 Task: Schedule a virtual networking event for team members, providing a platform to connect, share experiences, and build professional relationships across departments on October 14th at 5:30 PM.
Action: Mouse moved to (182, 256)
Screenshot: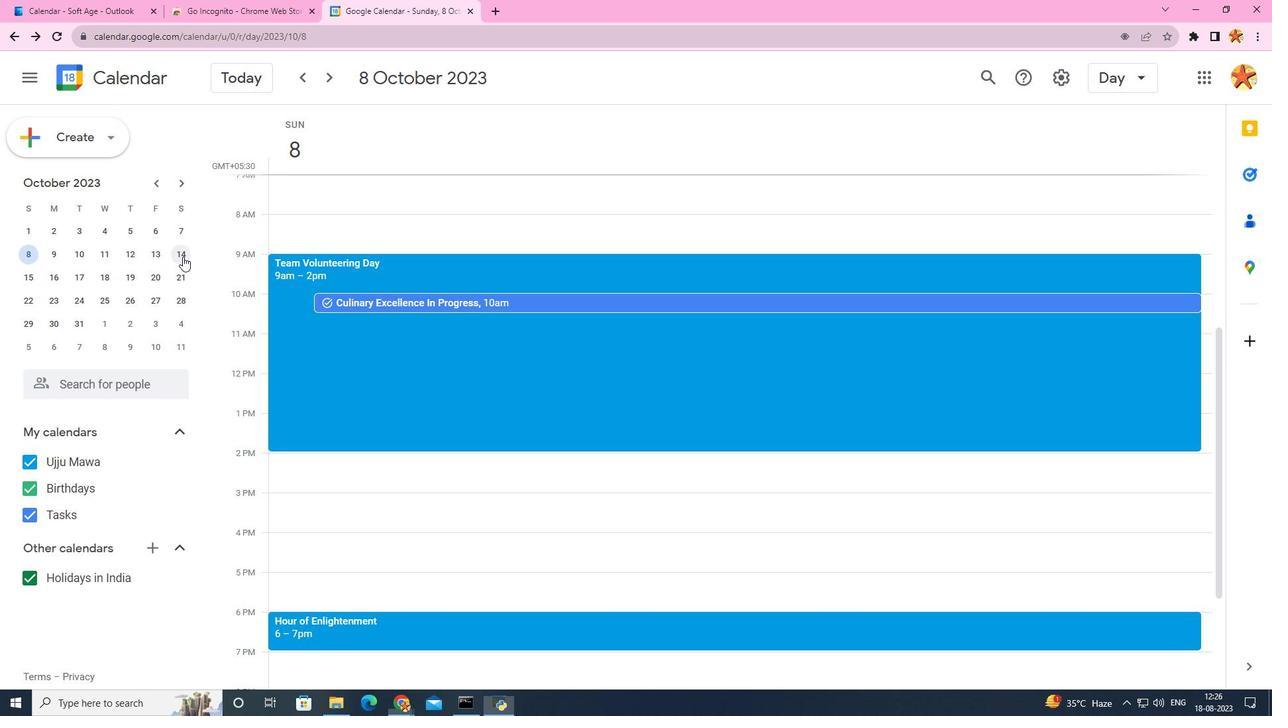 
Action: Mouse pressed left at (182, 256)
Screenshot: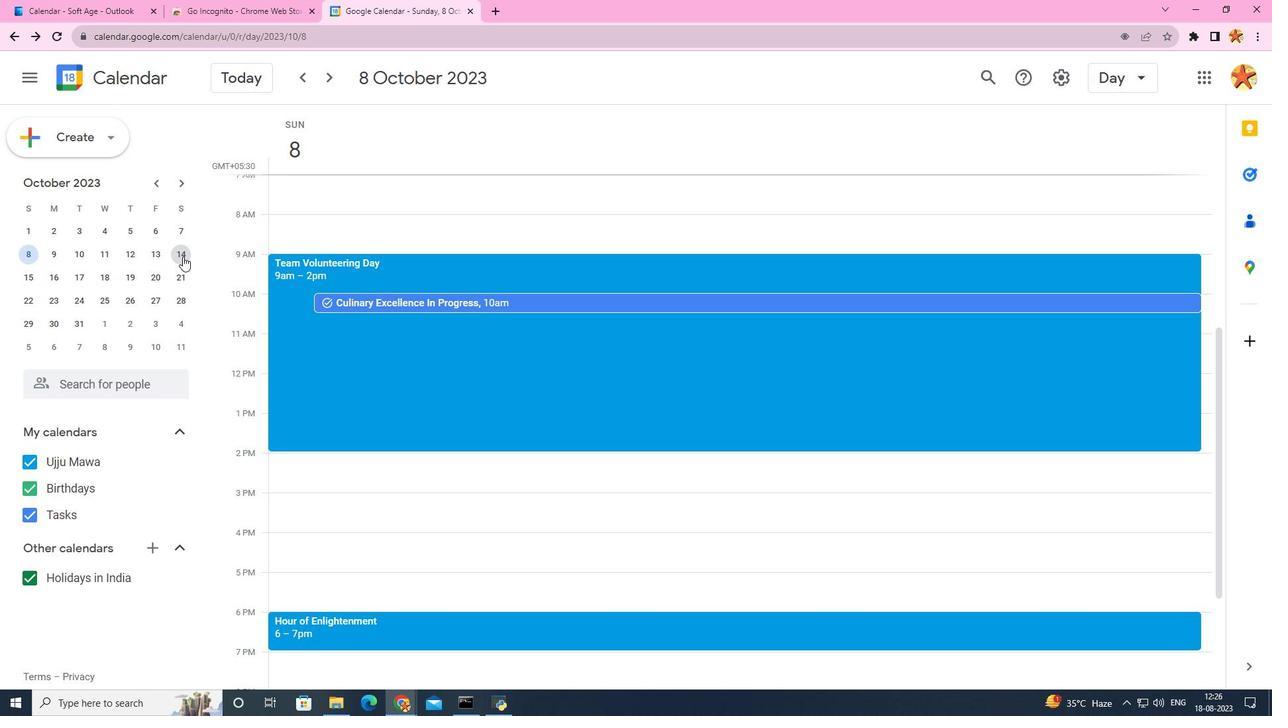 
Action: Mouse moved to (318, 263)
Screenshot: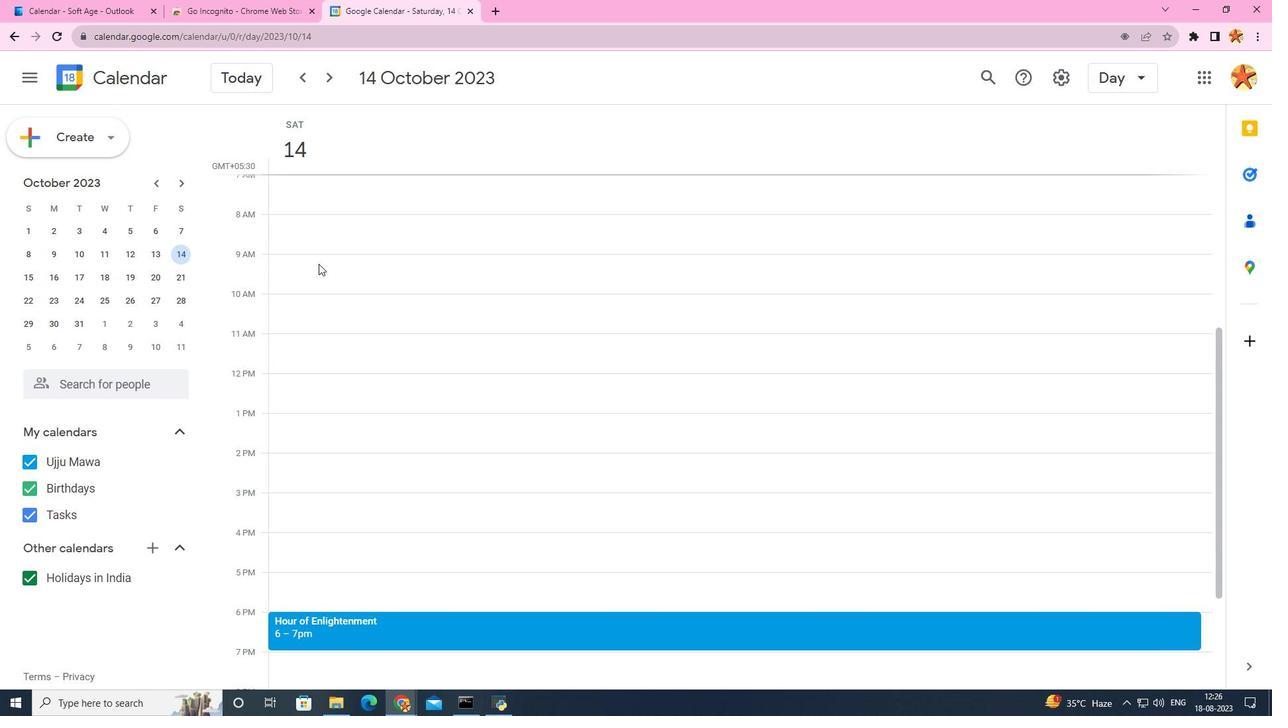 
Action: Mouse pressed left at (318, 263)
Screenshot: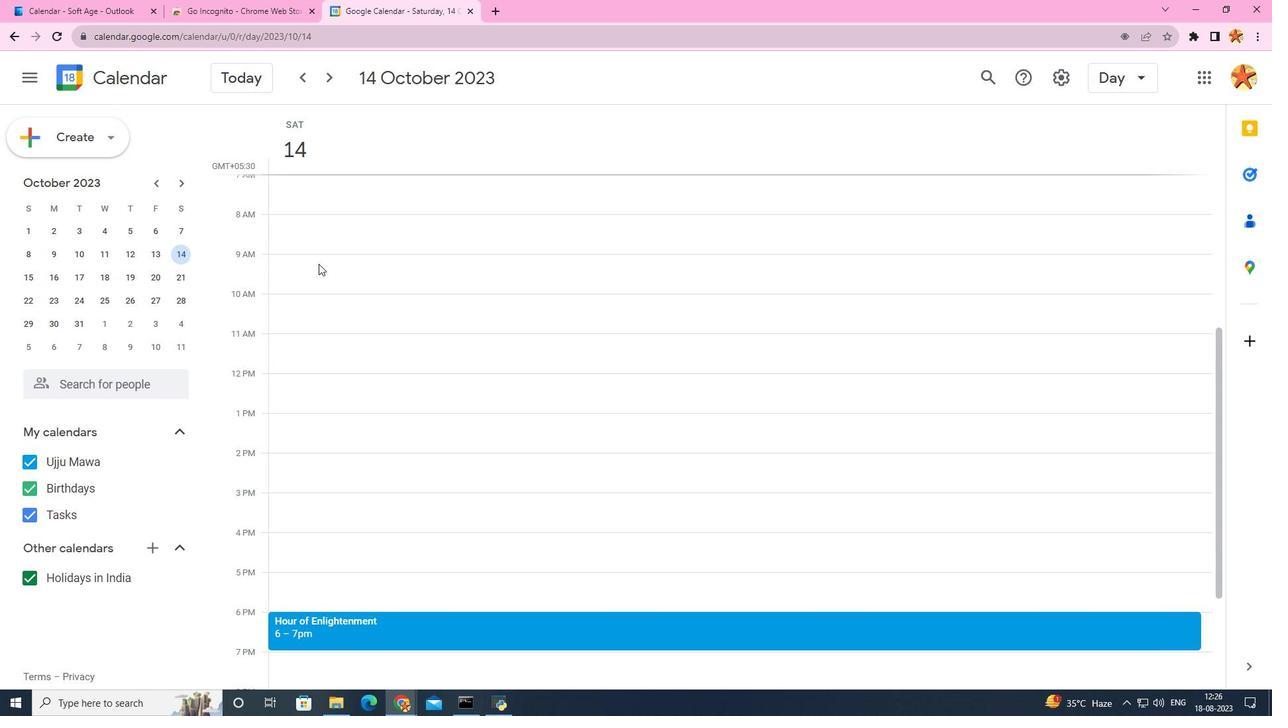 
Action: Mouse moved to (715, 302)
Screenshot: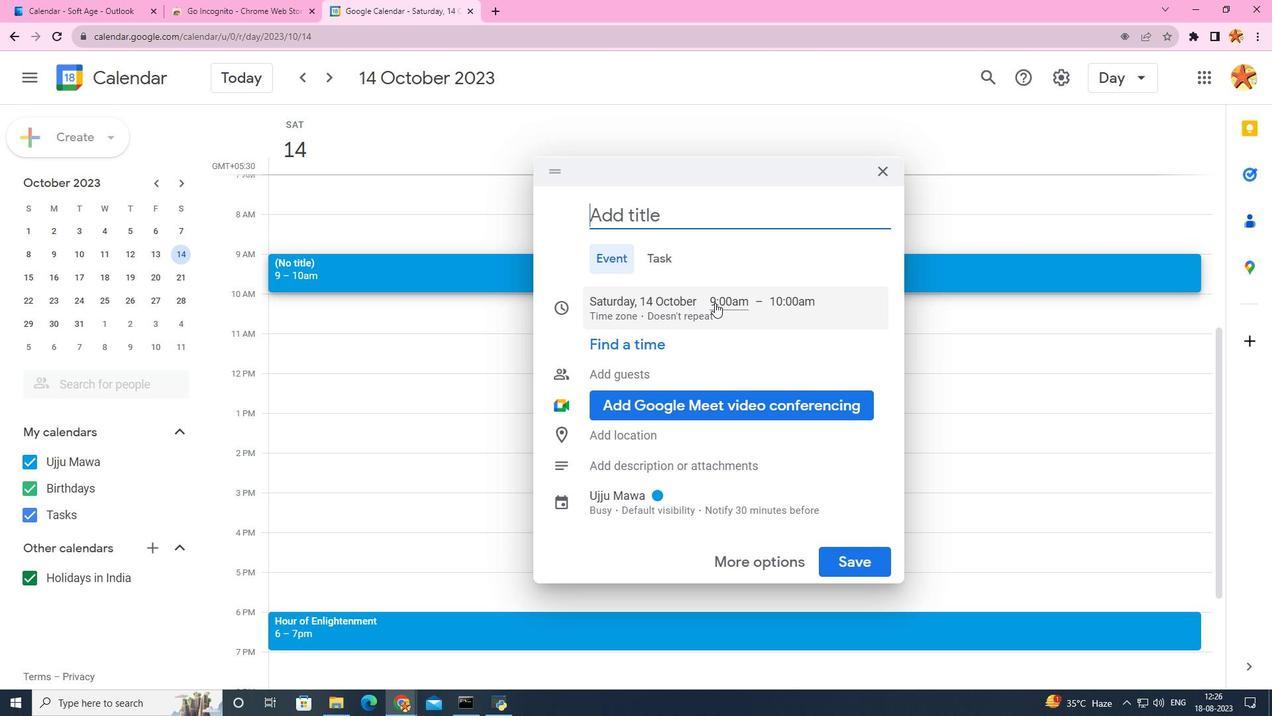 
Action: Mouse pressed left at (715, 302)
Screenshot: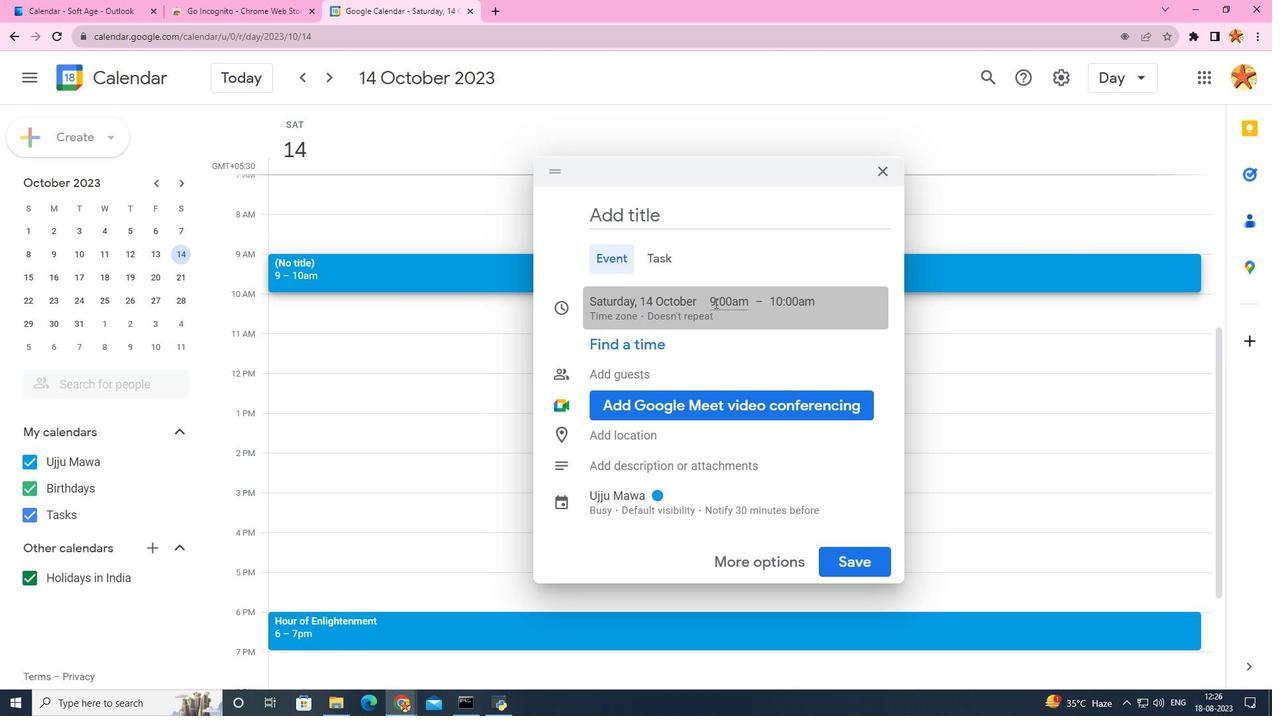 
Action: Mouse moved to (753, 422)
Screenshot: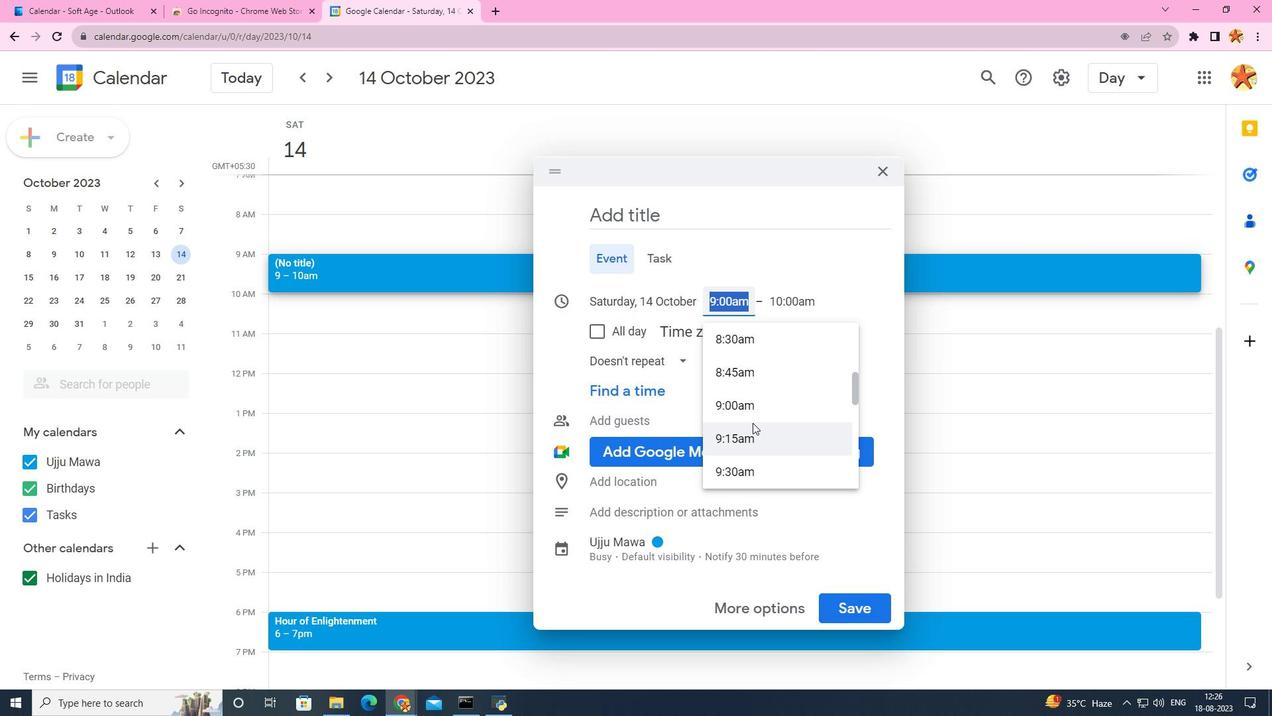
Action: Mouse scrolled (753, 422) with delta (0, 0)
Screenshot: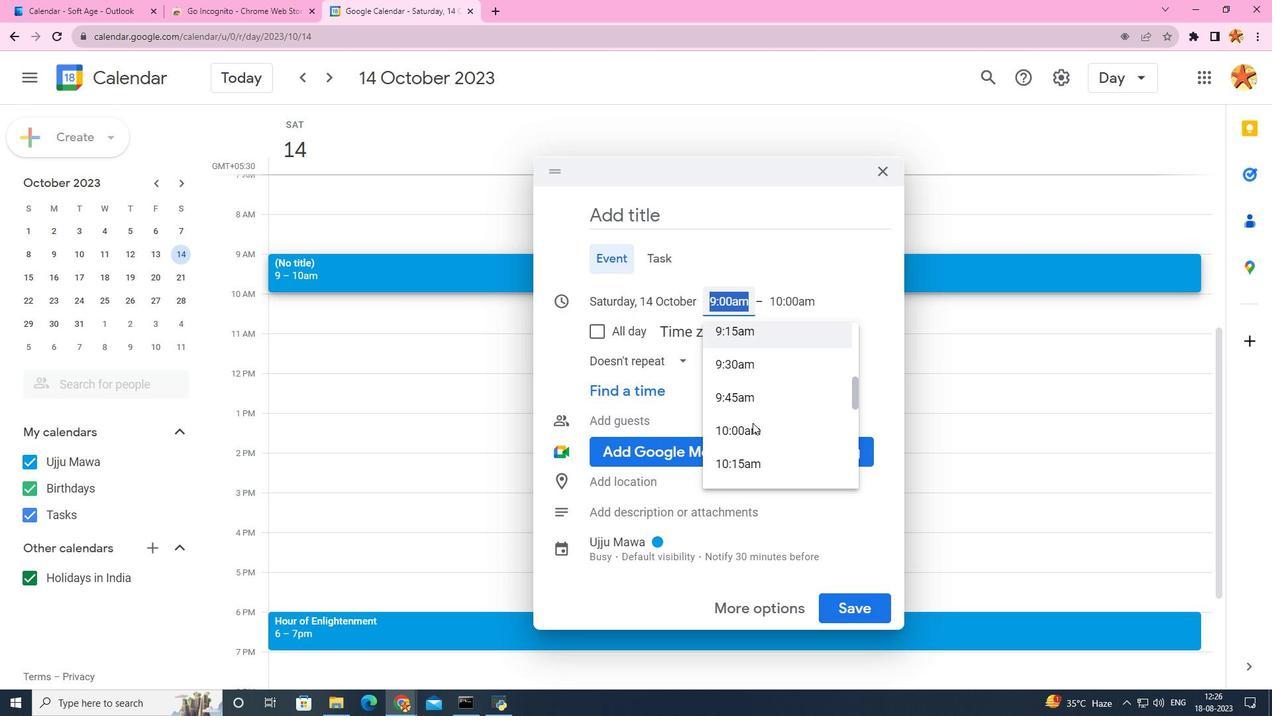 
Action: Mouse scrolled (753, 422) with delta (0, 0)
Screenshot: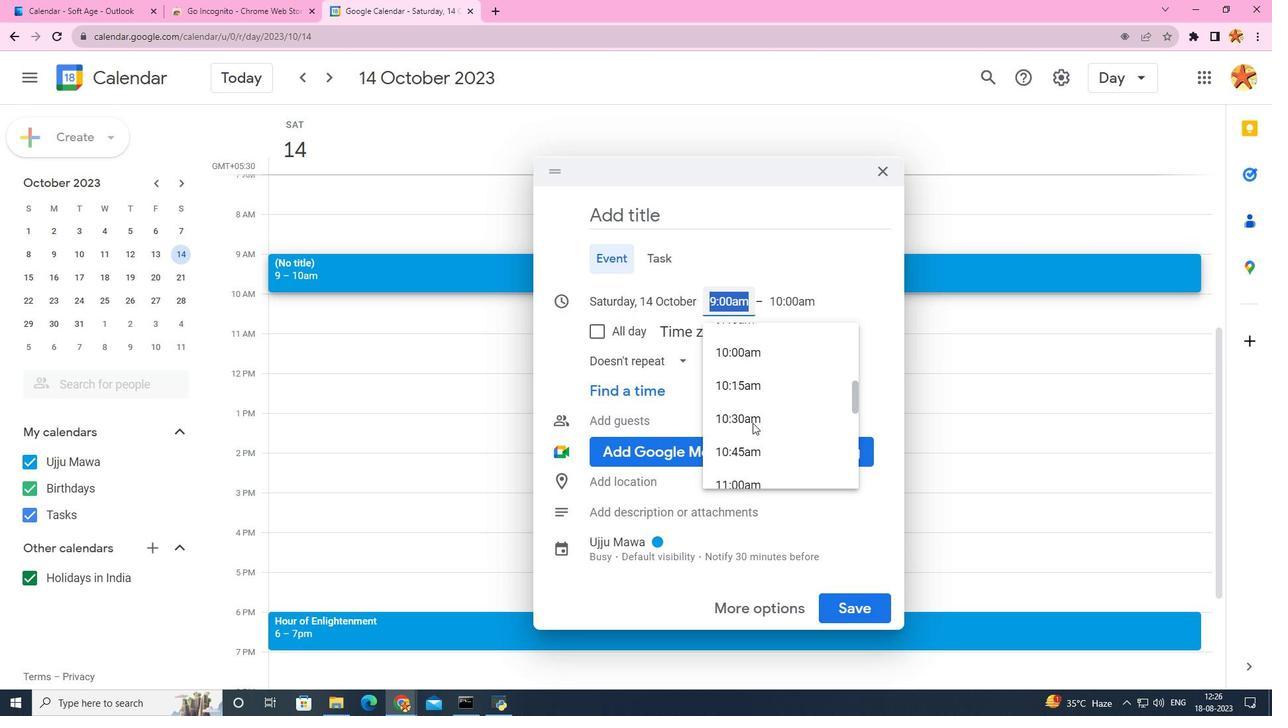 
Action: Mouse scrolled (753, 422) with delta (0, 0)
Screenshot: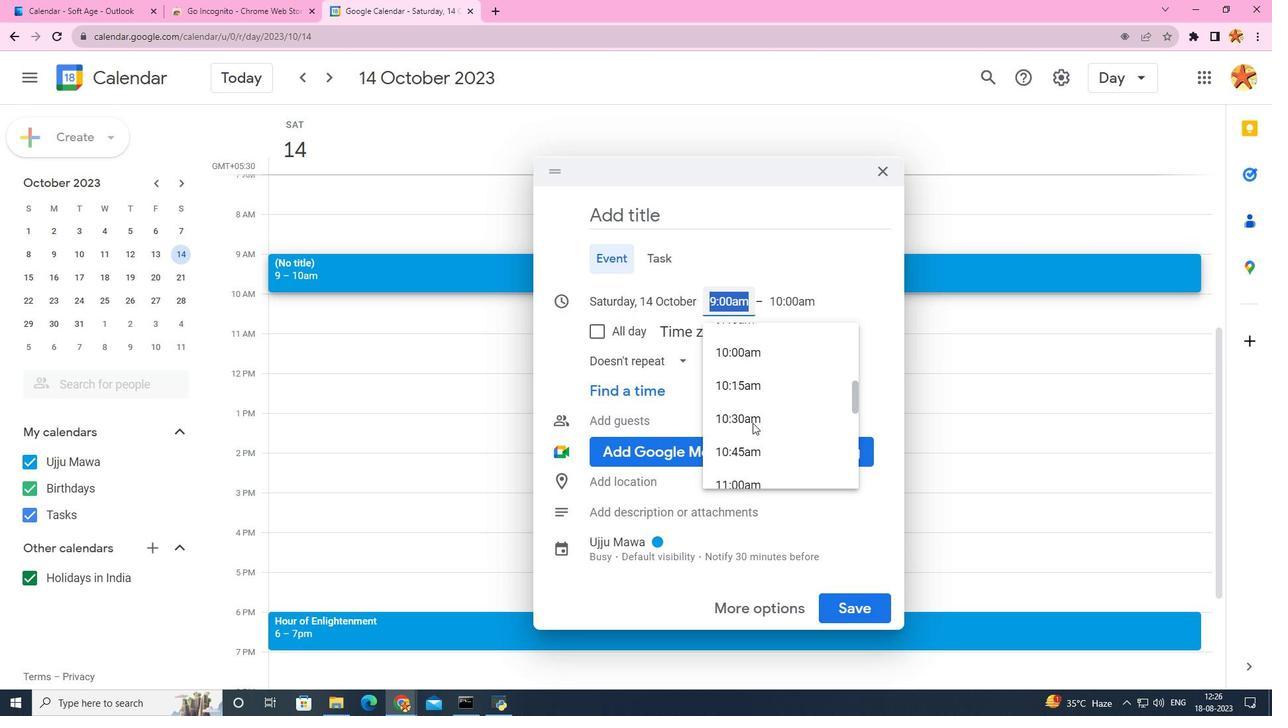 
Action: Mouse scrolled (753, 422) with delta (0, 0)
Screenshot: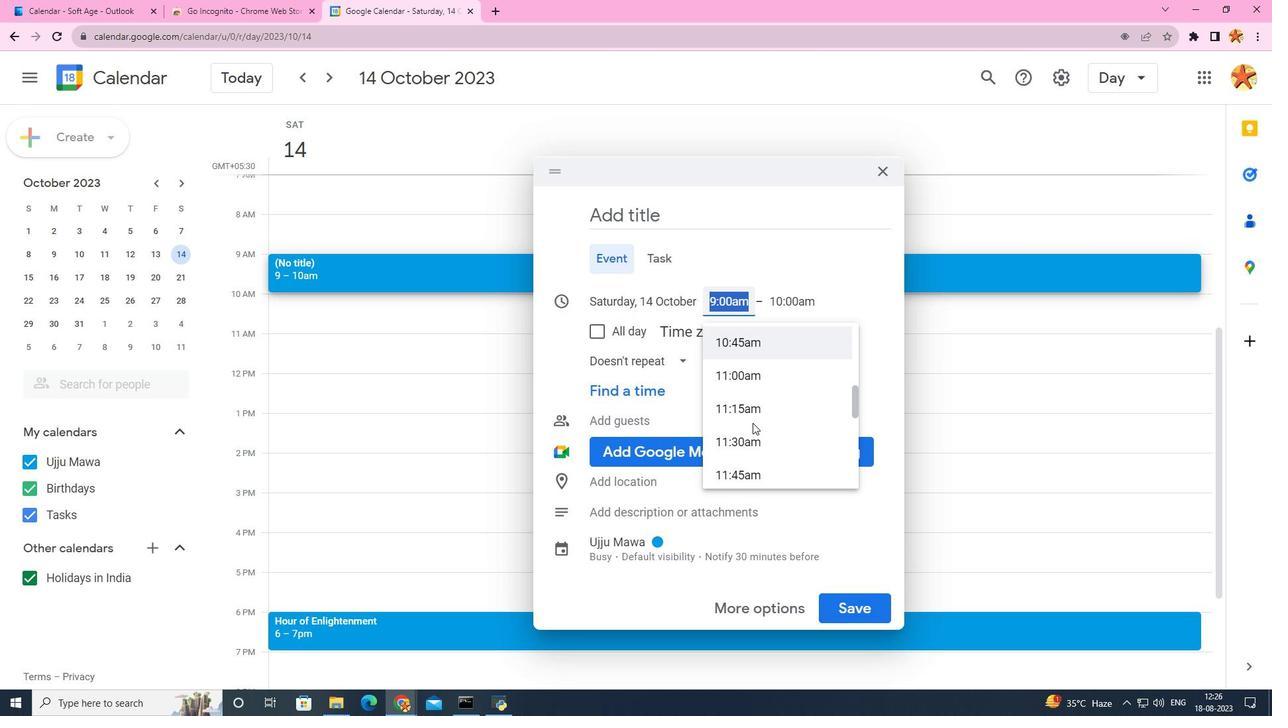 
Action: Mouse scrolled (753, 422) with delta (0, 0)
Screenshot: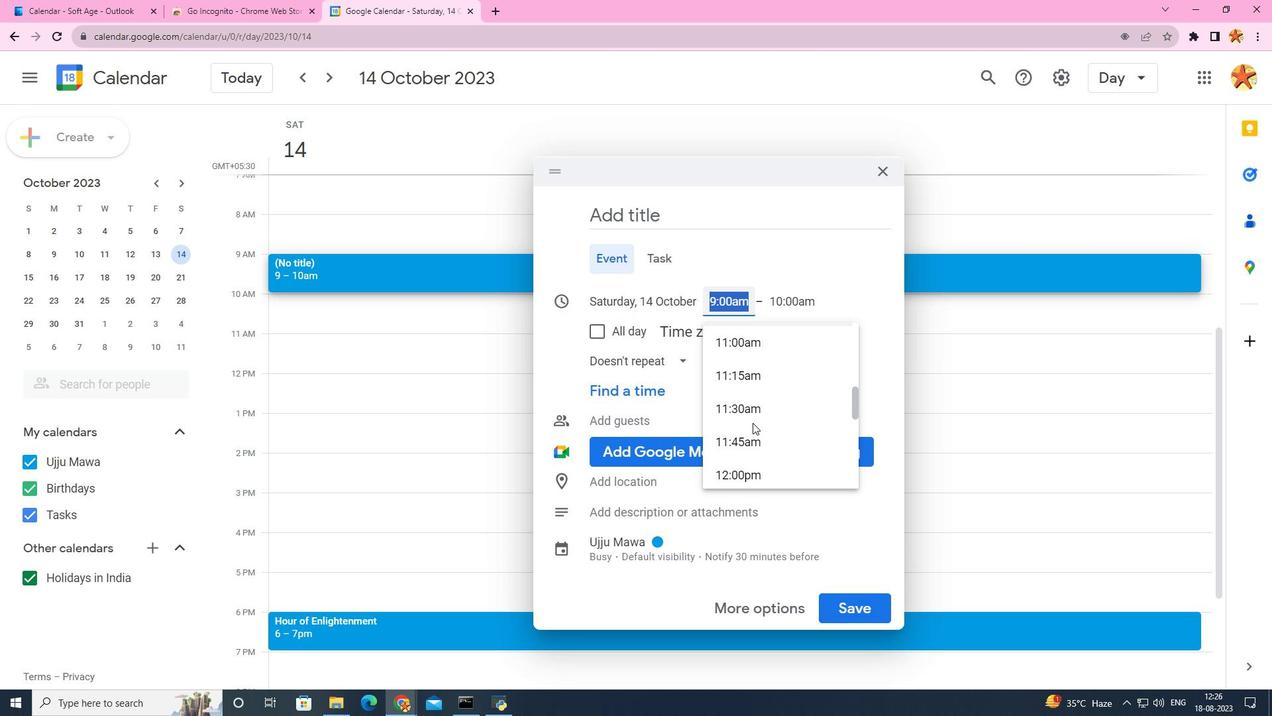 
Action: Mouse scrolled (753, 422) with delta (0, 0)
Screenshot: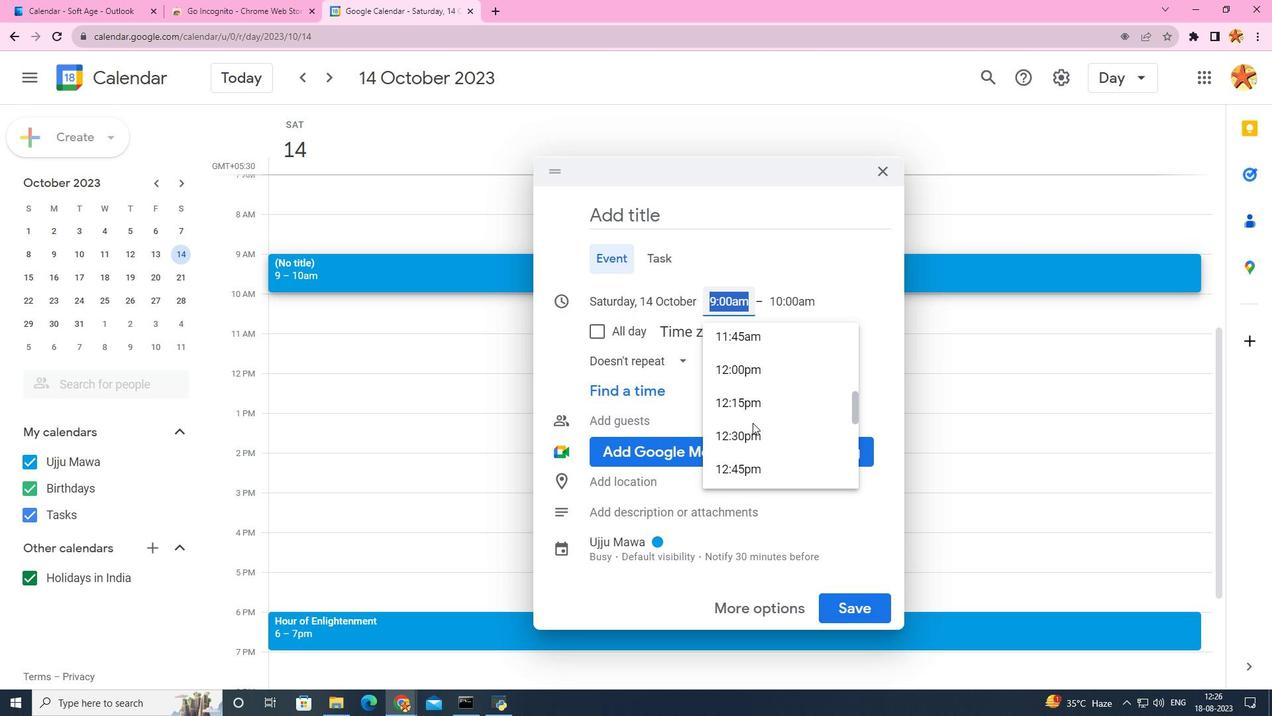 
Action: Mouse scrolled (753, 422) with delta (0, 0)
Screenshot: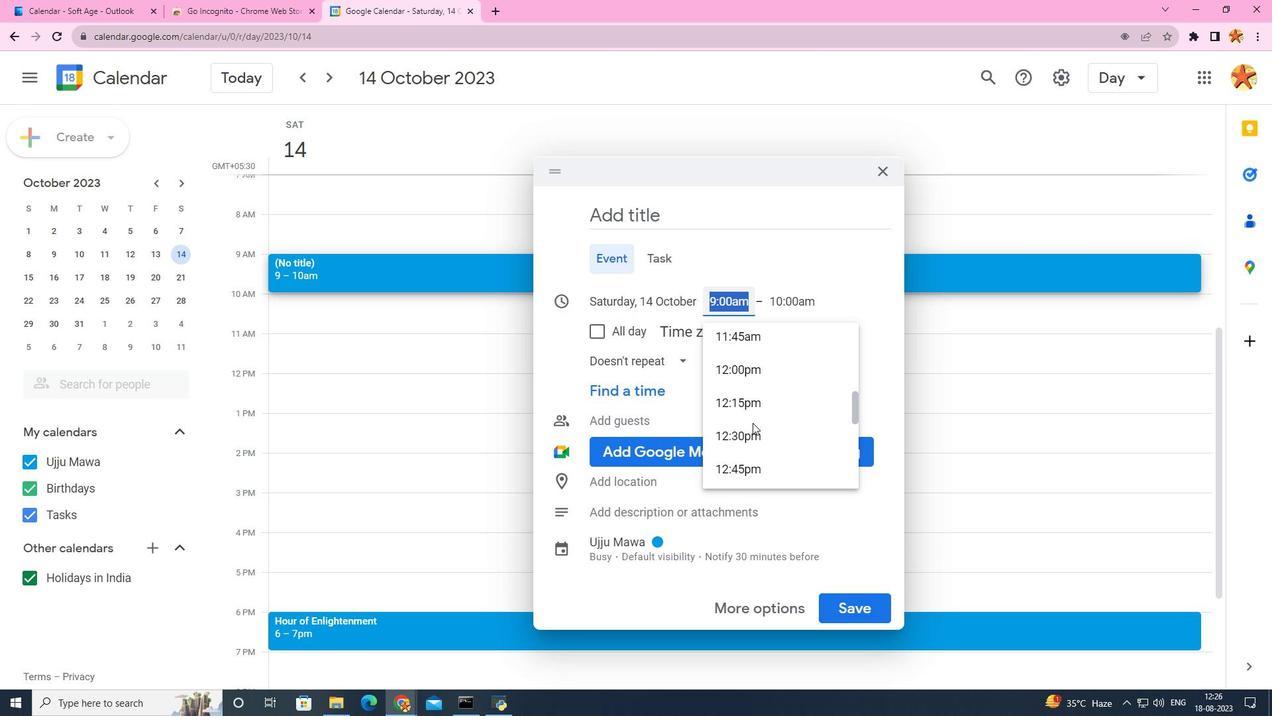 
Action: Mouse scrolled (753, 422) with delta (0, 0)
Screenshot: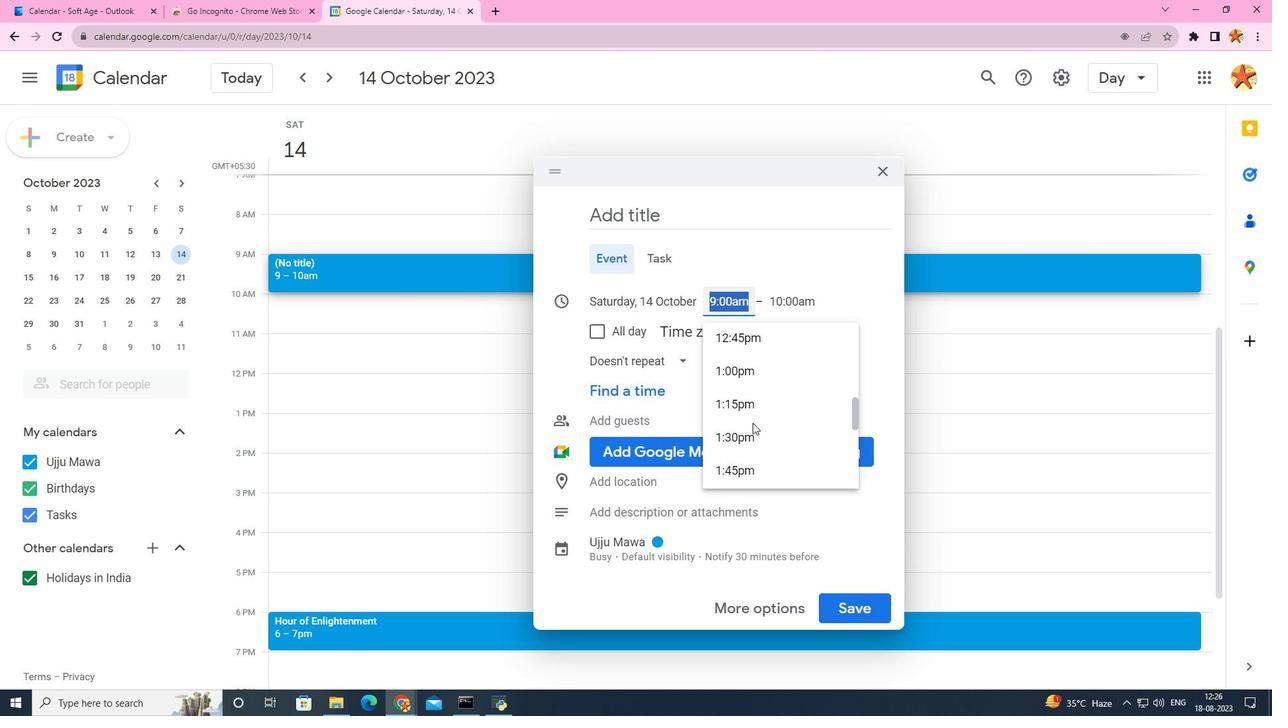 
Action: Mouse scrolled (753, 422) with delta (0, 0)
Screenshot: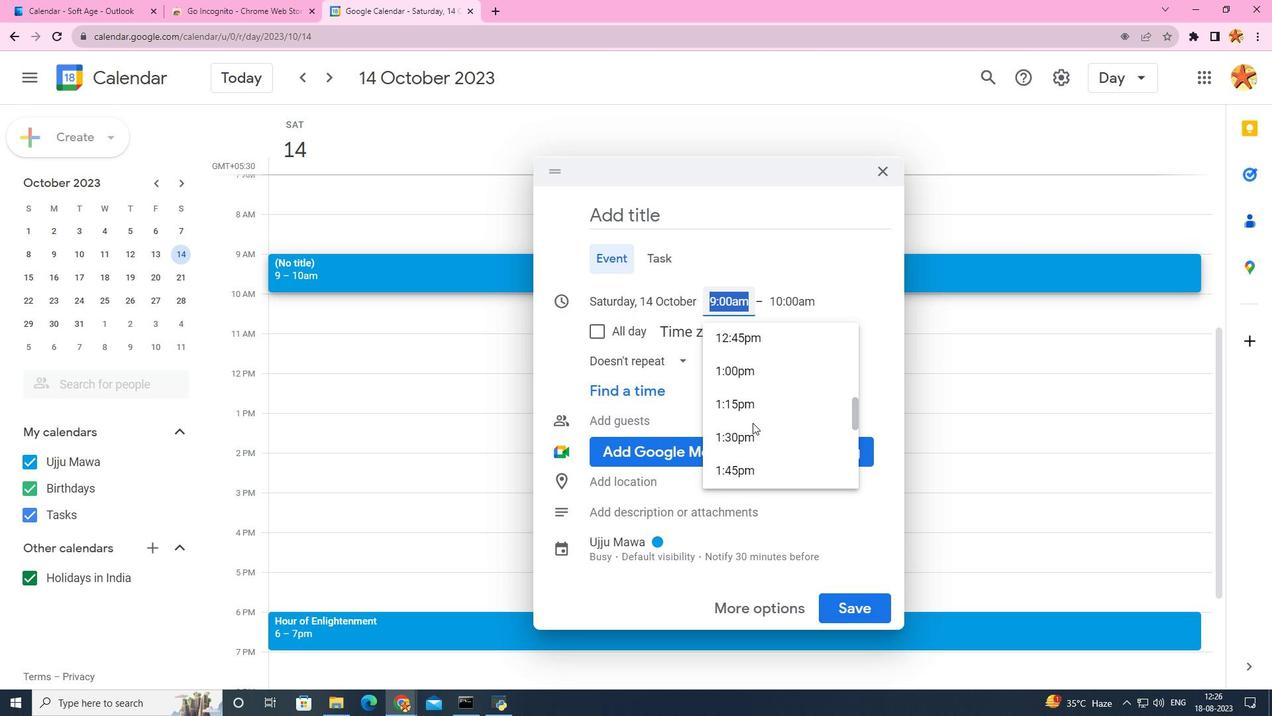 
Action: Mouse scrolled (753, 422) with delta (0, 0)
Screenshot: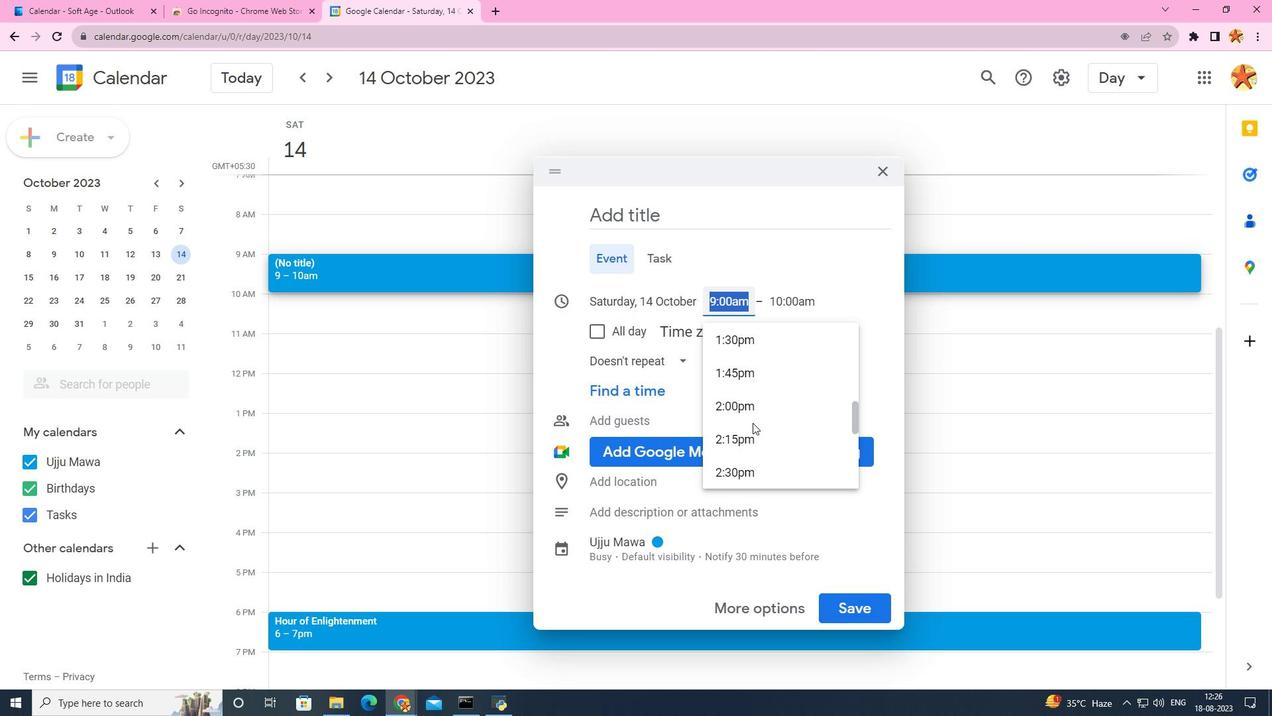 
Action: Mouse scrolled (753, 422) with delta (0, 0)
Screenshot: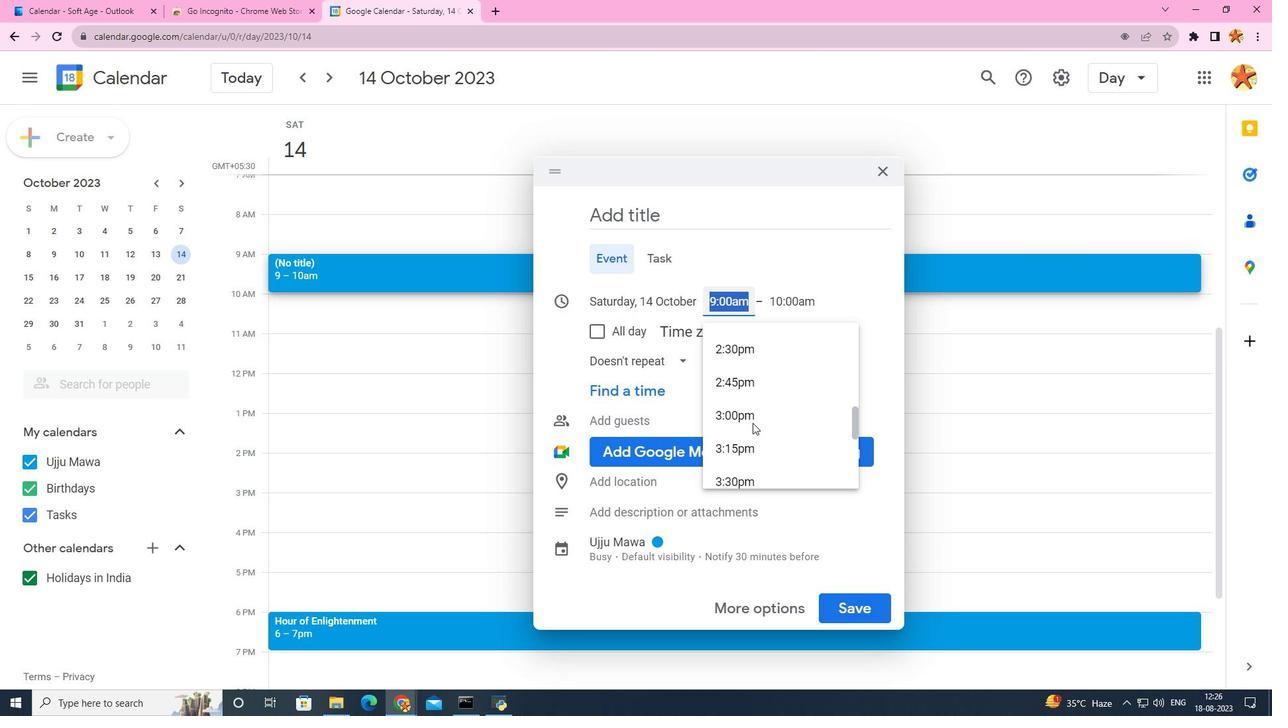 
Action: Mouse scrolled (753, 422) with delta (0, 0)
Screenshot: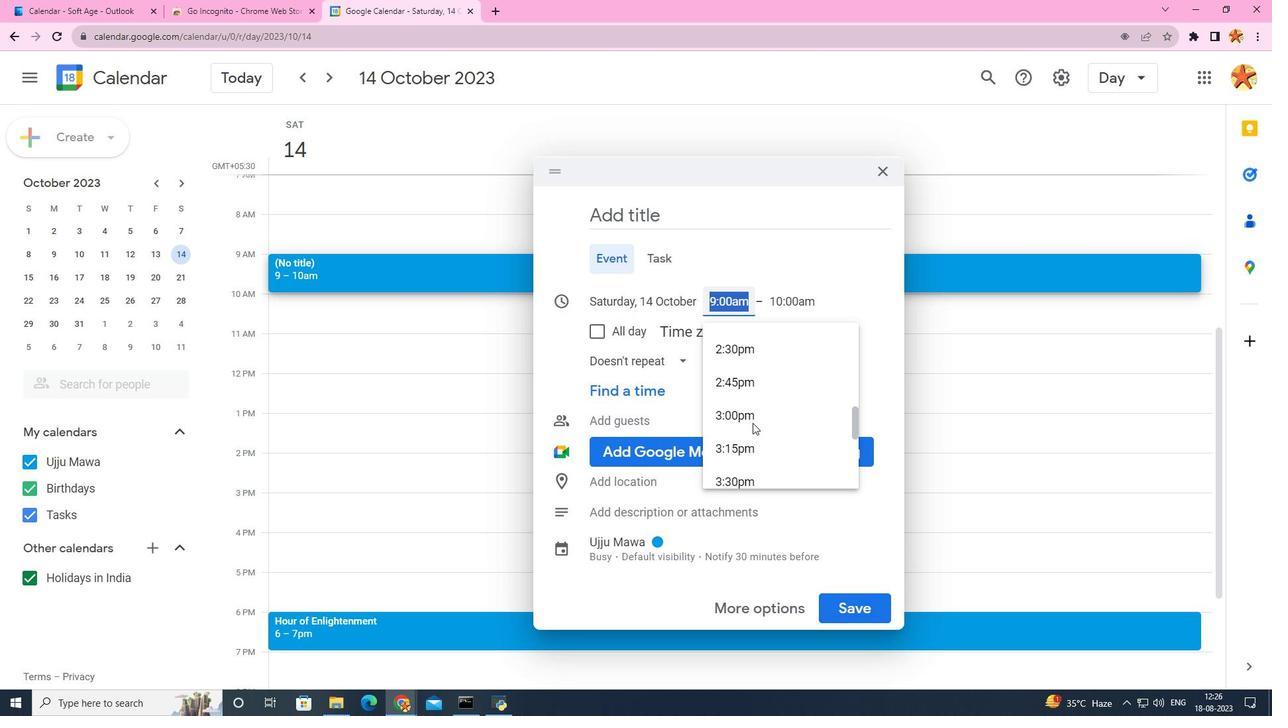 
Action: Mouse scrolled (753, 422) with delta (0, 0)
Screenshot: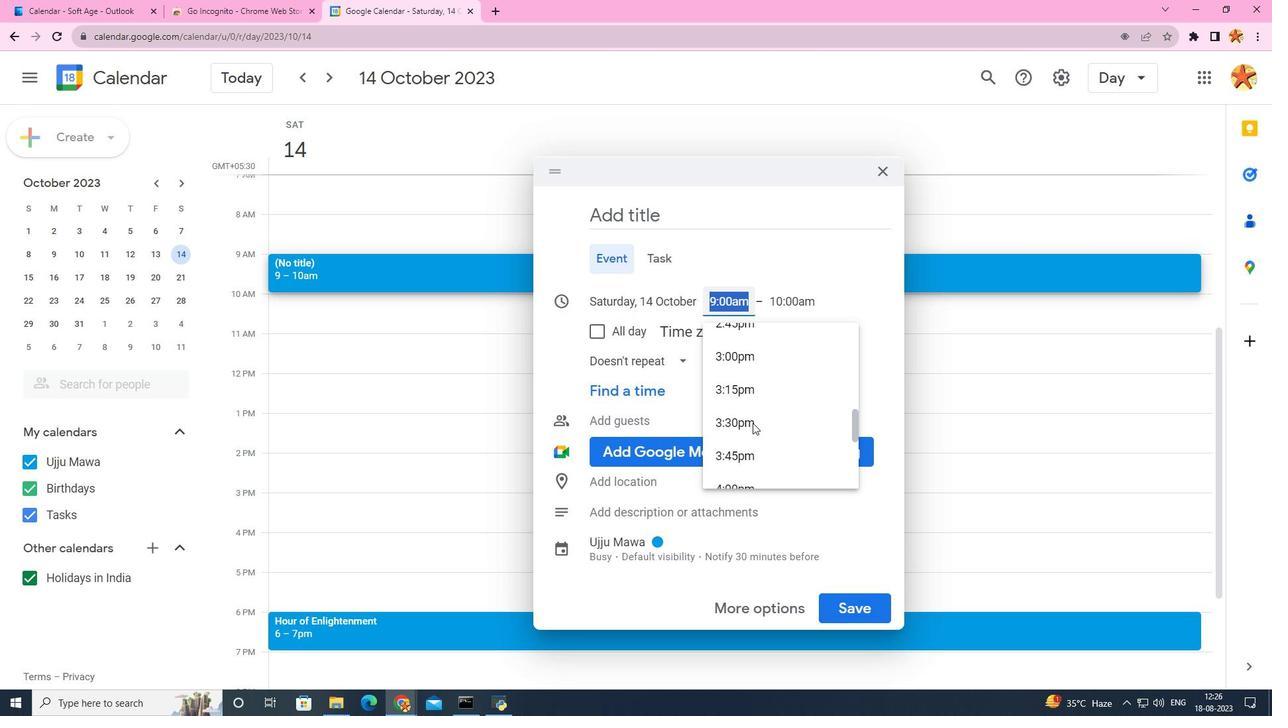
Action: Mouse scrolled (753, 422) with delta (0, 0)
Screenshot: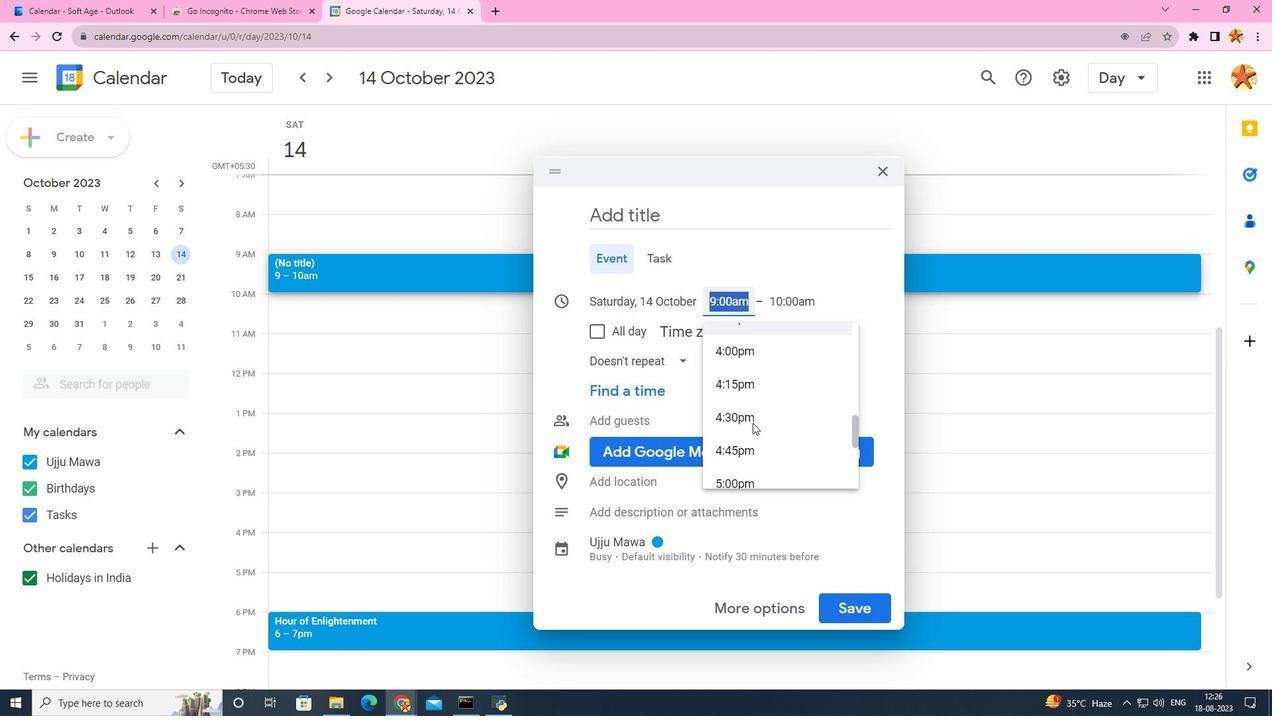 
Action: Mouse scrolled (753, 422) with delta (0, 0)
Screenshot: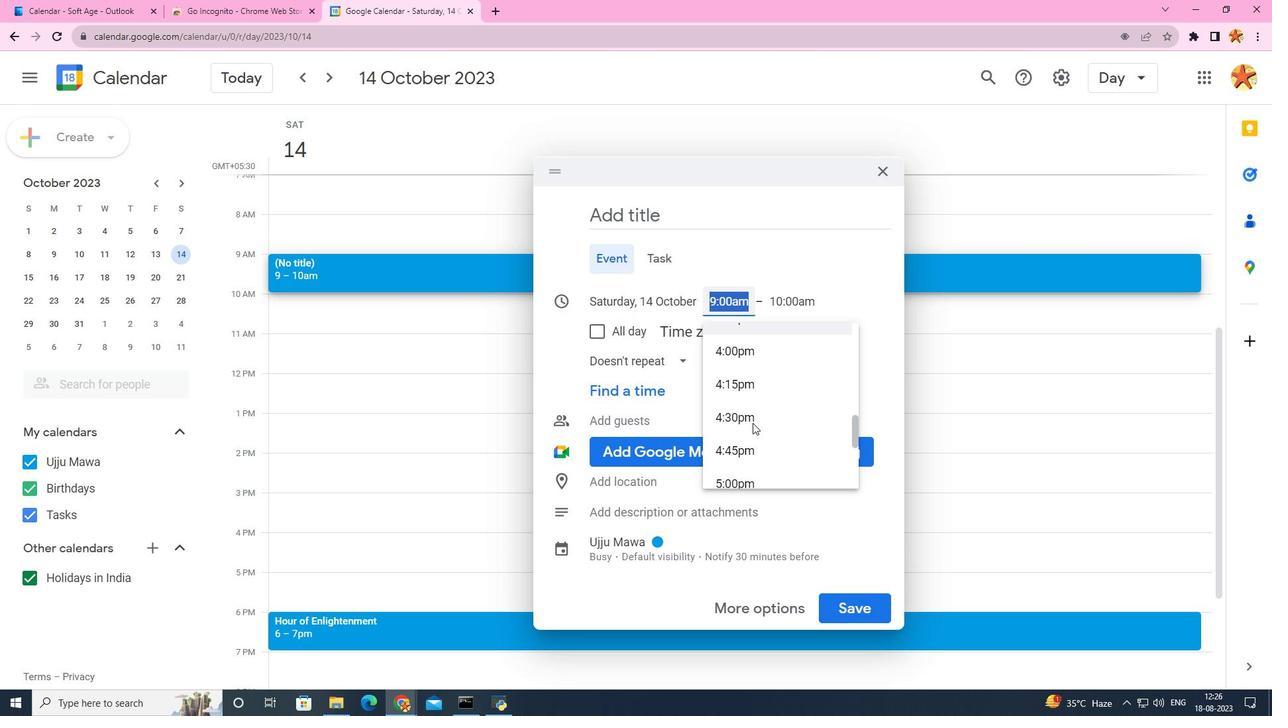
Action: Mouse scrolled (753, 422) with delta (0, 0)
Screenshot: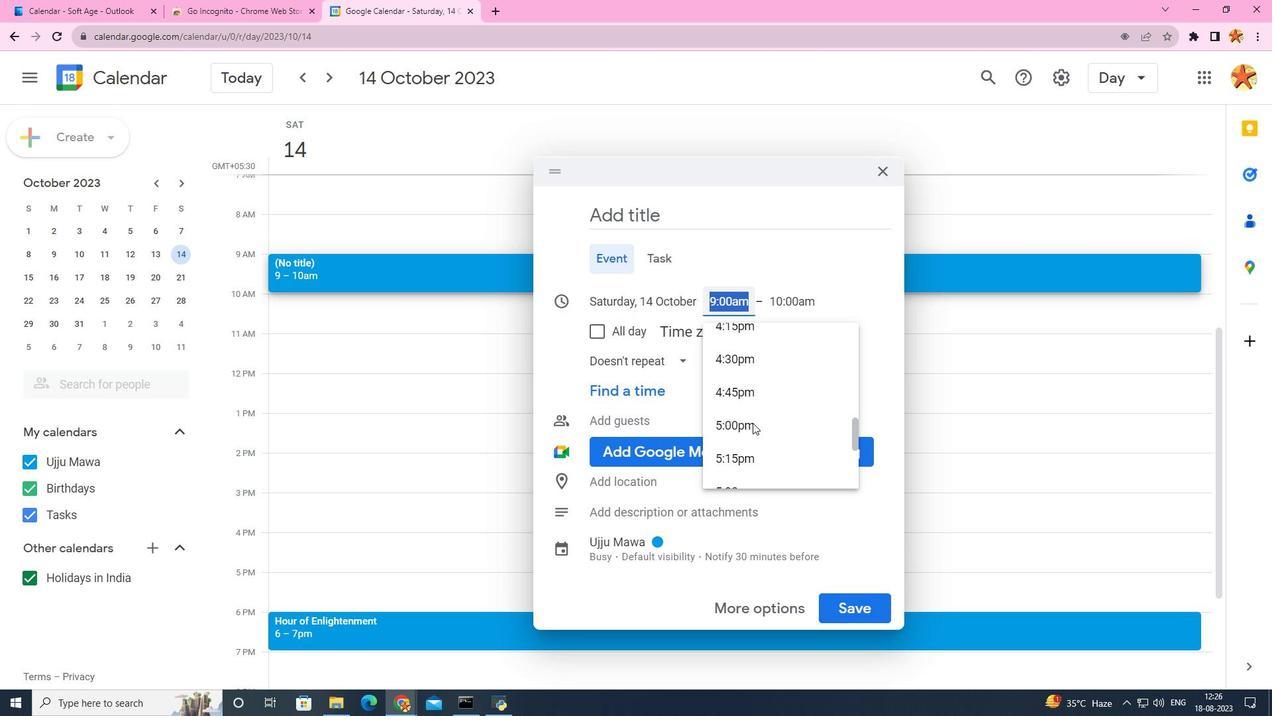 
Action: Mouse moved to (725, 458)
Screenshot: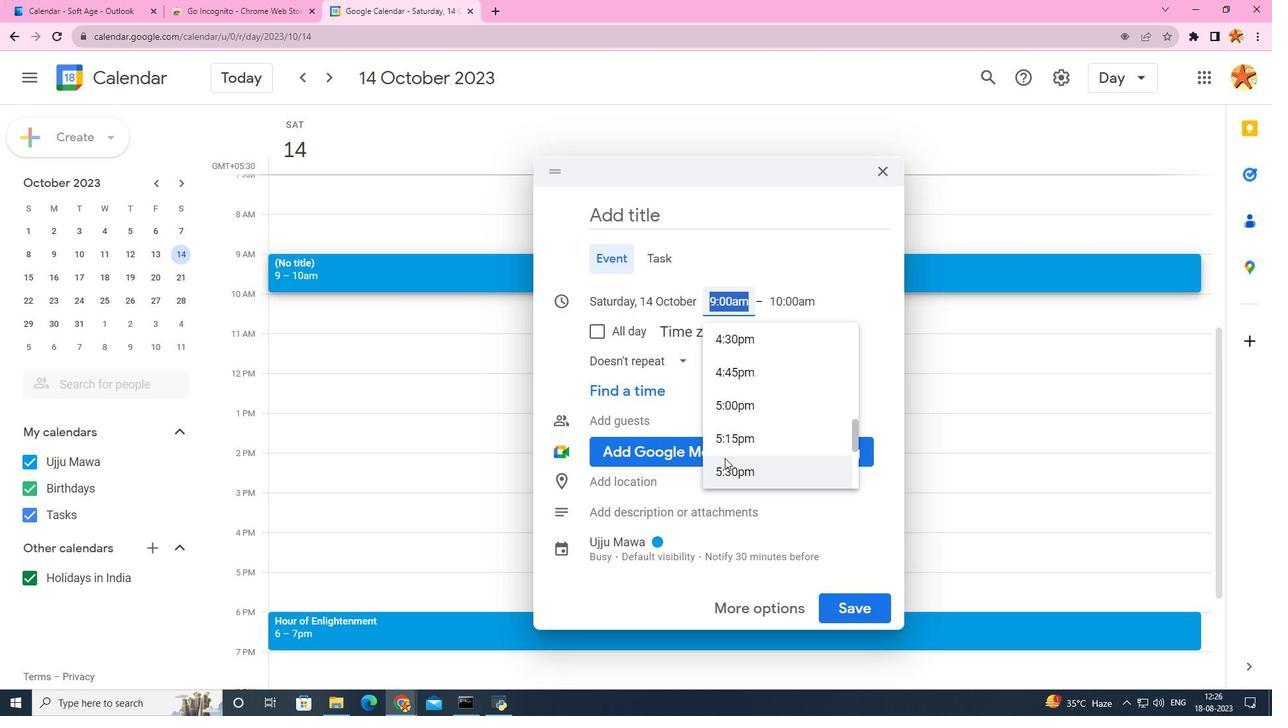 
Action: Mouse pressed left at (725, 458)
Screenshot: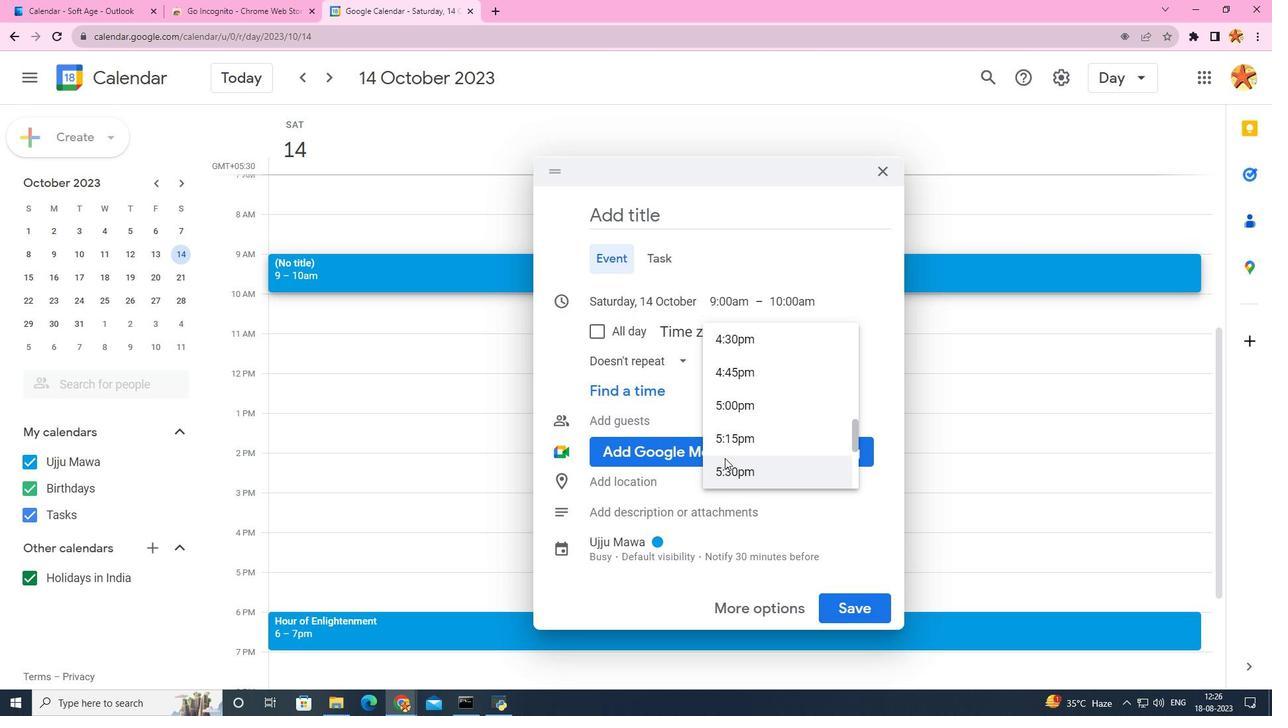
Action: Mouse moved to (663, 226)
Screenshot: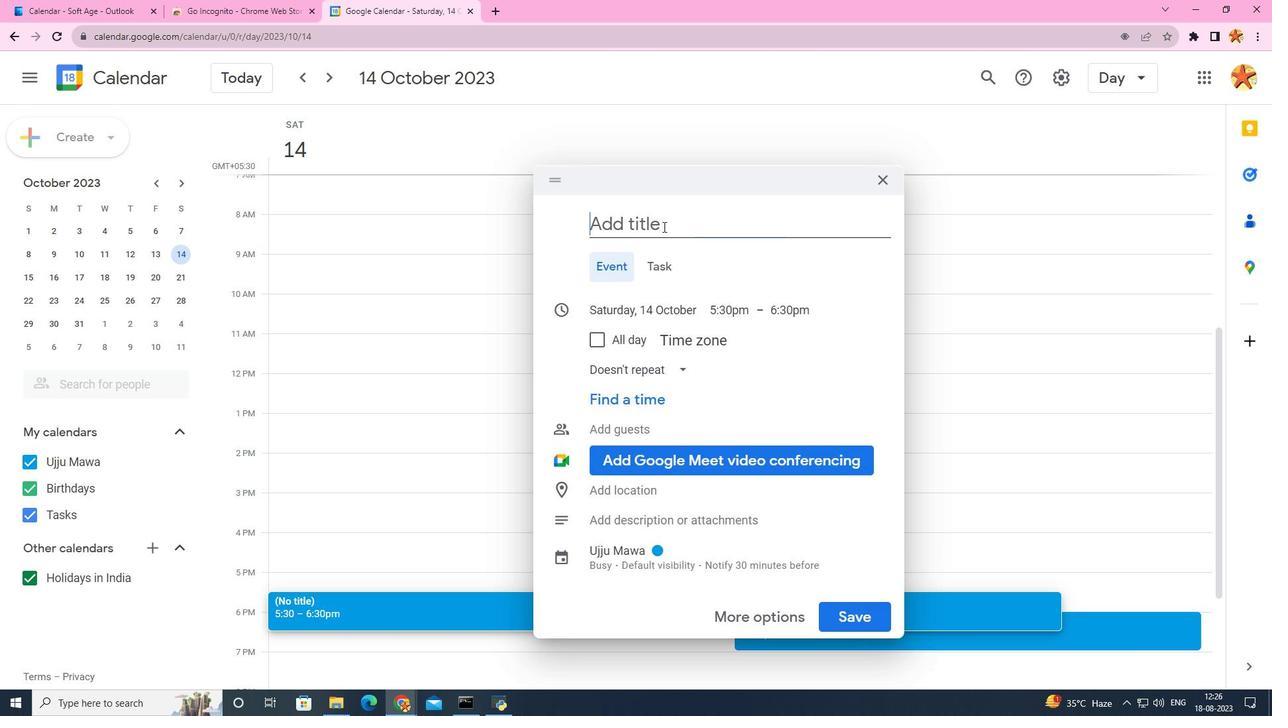 
Action: Mouse pressed left at (663, 226)
Screenshot: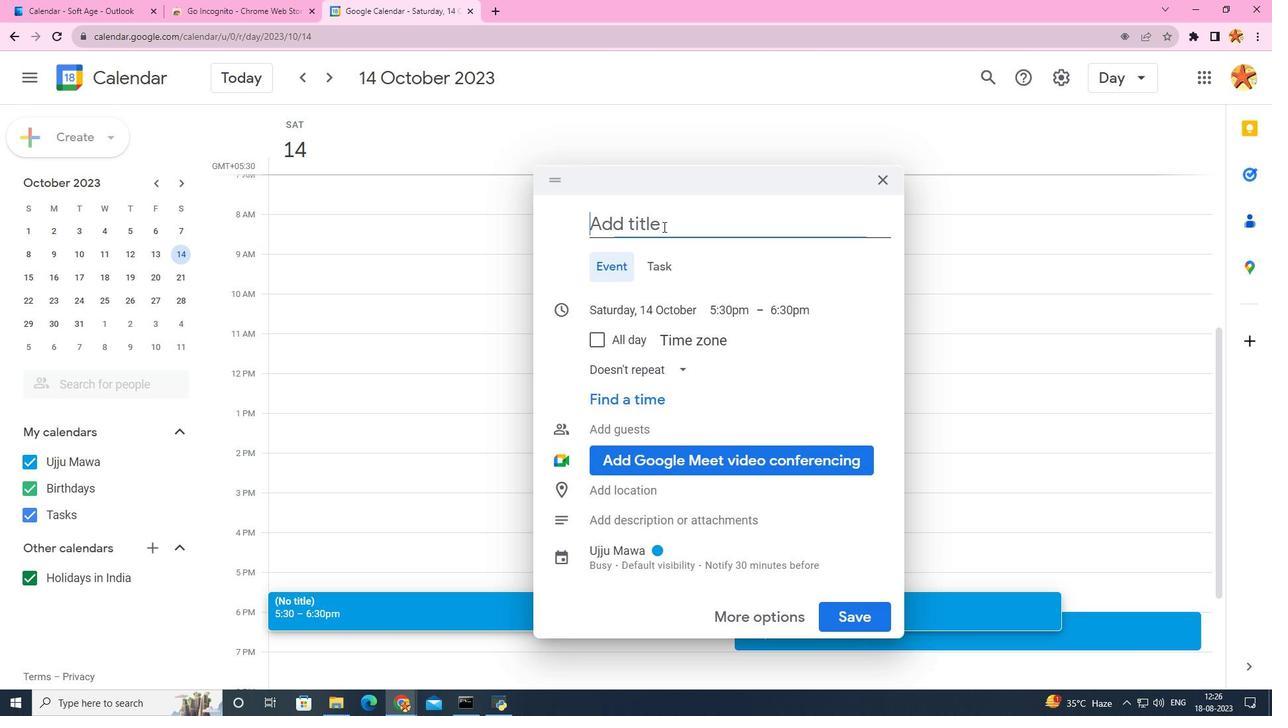 
Action: Mouse moved to (667, 225)
Screenshot: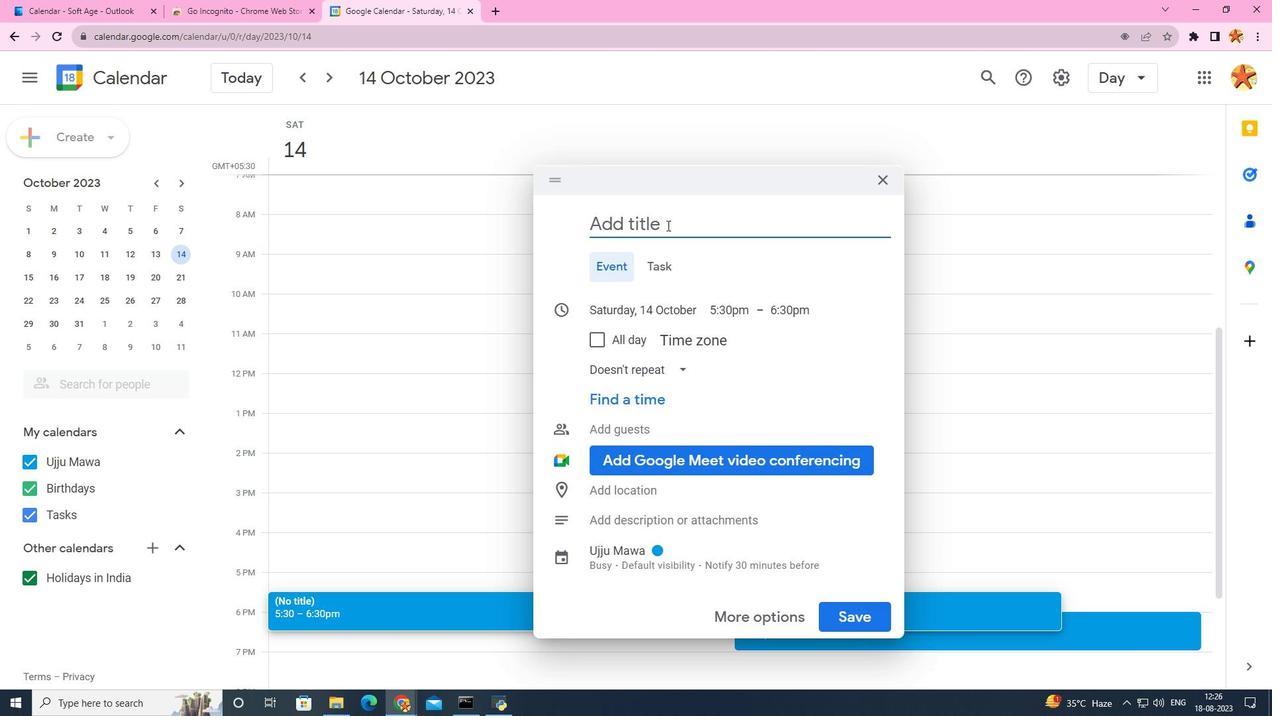 
Action: Key pressed <Key.caps_lock>V<Key.caps_lock>irtual<Key.space><Key.caps_lock>N<Key.caps_lock>etworking<Key.space>event
Screenshot: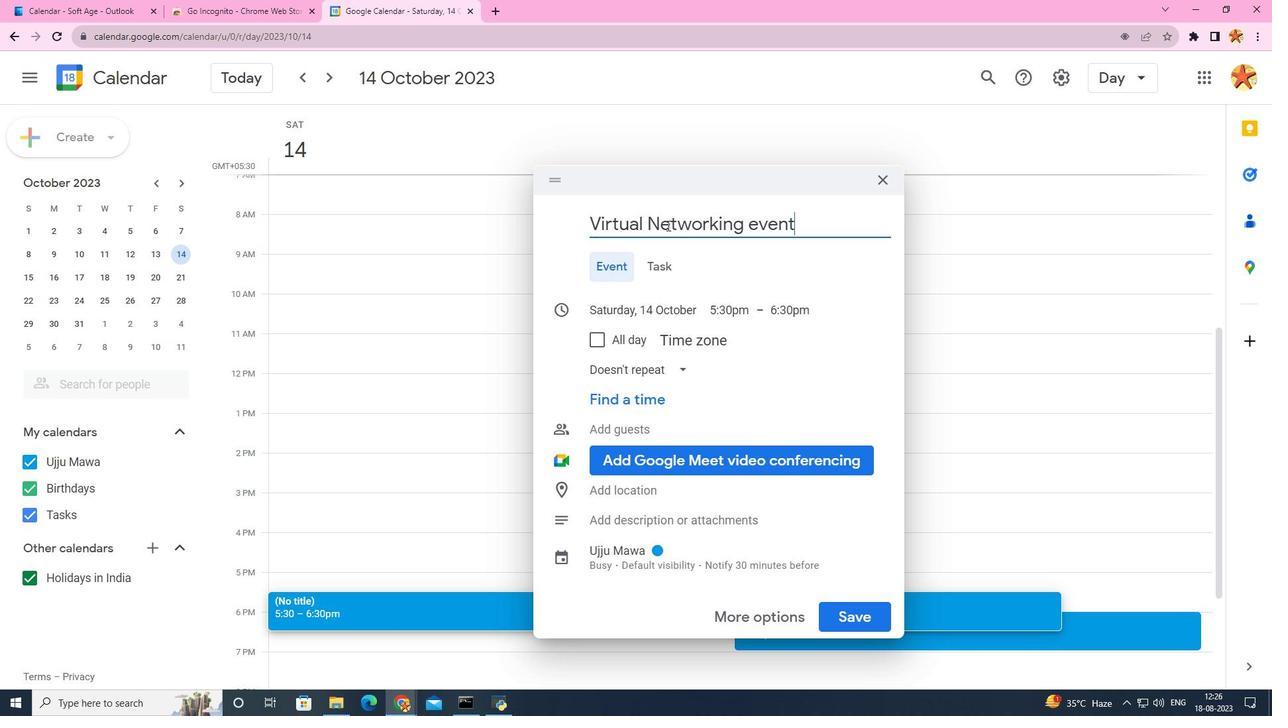 
Action: Mouse moved to (619, 514)
Screenshot: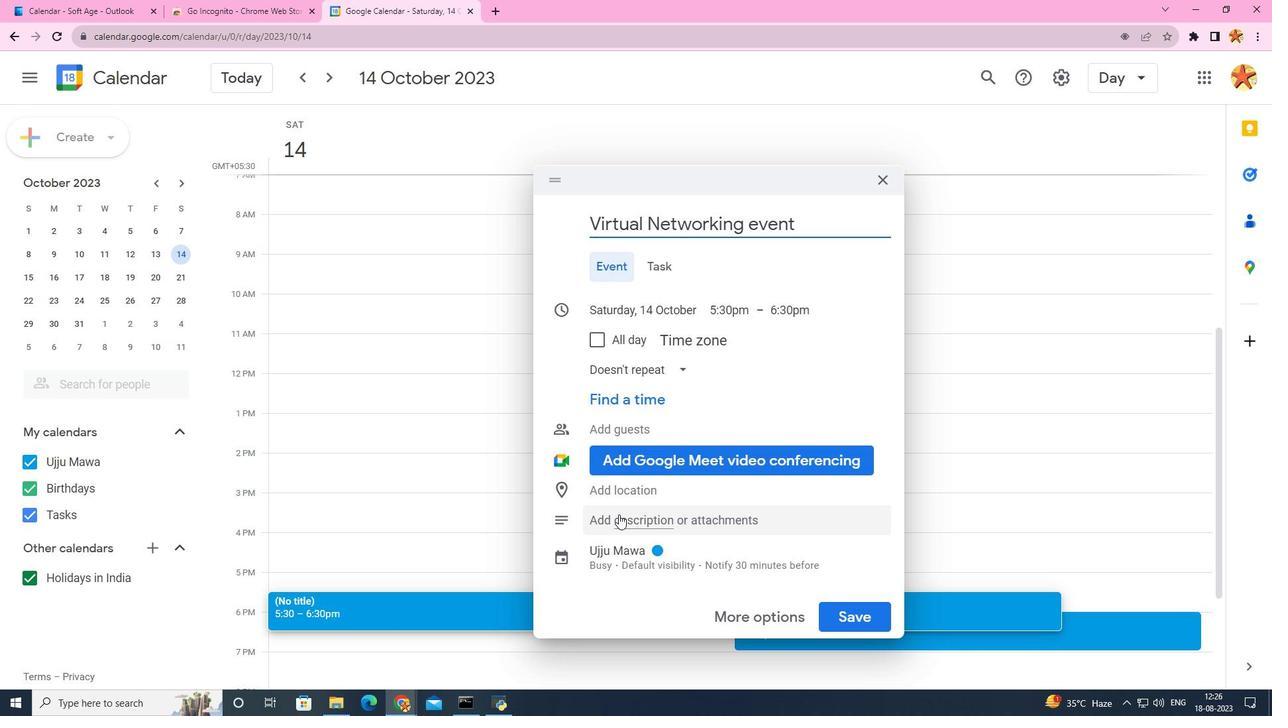 
Action: Mouse pressed left at (619, 514)
Screenshot: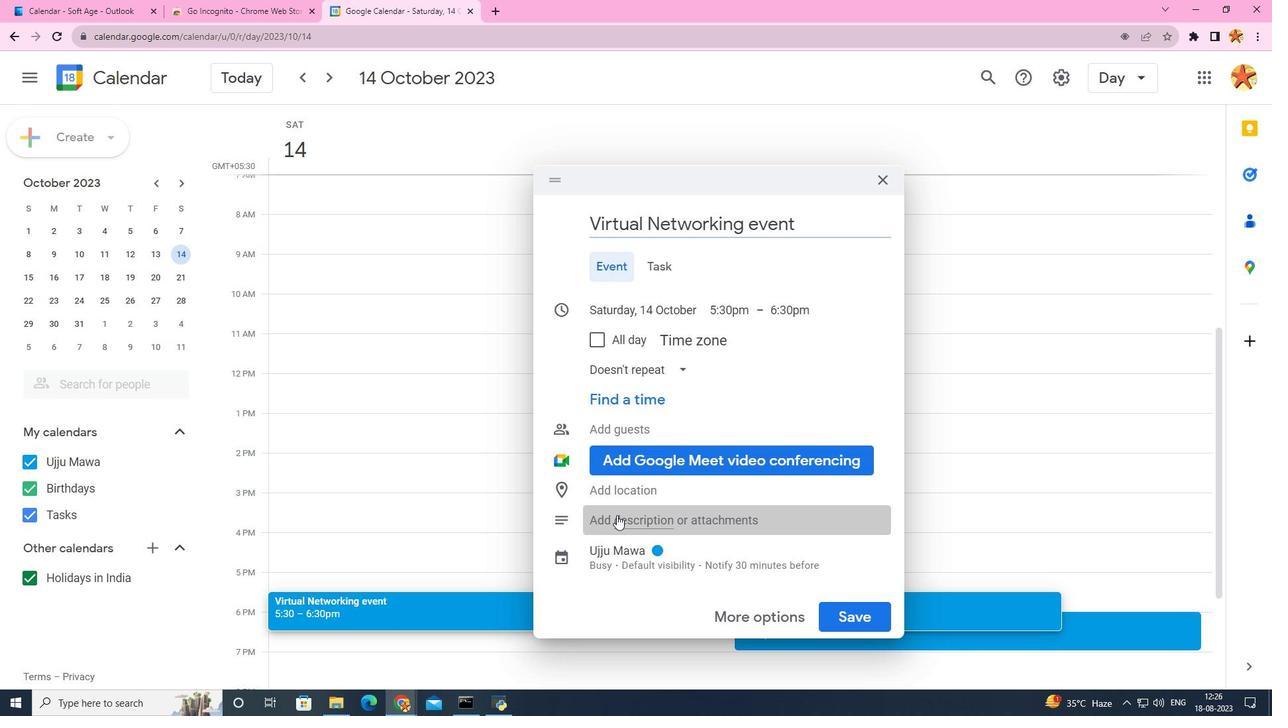 
Action: Mouse moved to (619, 497)
Screenshot: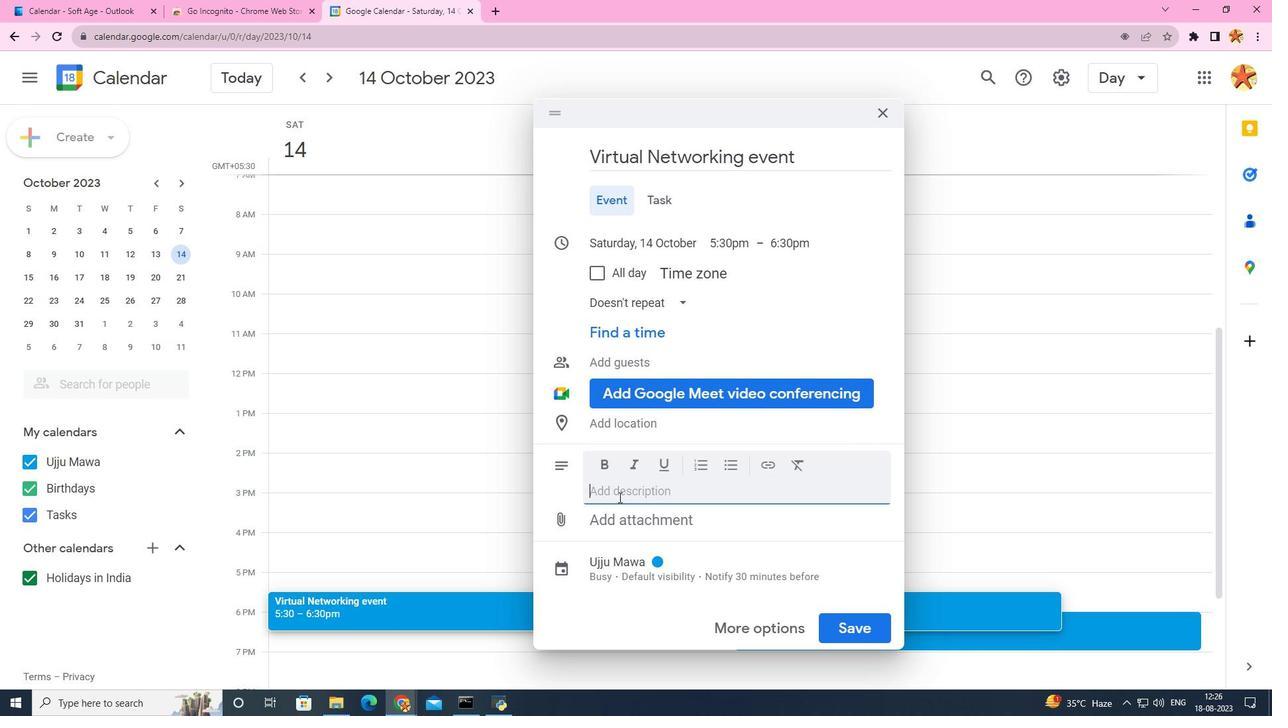 
Action: Key pressed <Key.caps_lock>S<Key.caps_lock>c<Key.backspace><Key.backspace><Key.caps_lock>G<Key.backspace>GH<Key.caps_lock><Key.backspace><Key.backspace><Key.caps_lock>H<Key.caps_lock>ost<Key.space>a<Key.space>virtual<Key.space>networking<Key.space>event<Key.space>for<Key.space>team<Key.space>members<Key.space>,<Key.space>providing<Key.space>a<Key.space>platform<Key.space>to<Key.space>o<Key.backspace>connect,hare<Key.space>experiences<Key.space>and<Key.space>buikld<Key.space><Key.backspace><Key.backspace><Key.backspace><Key.backspace><Key.backspace>ild<Key.space>prod<Key.backspace>fessional<Key.space>rekl<Key.backspace><Key.backspace>lationships
Screenshot: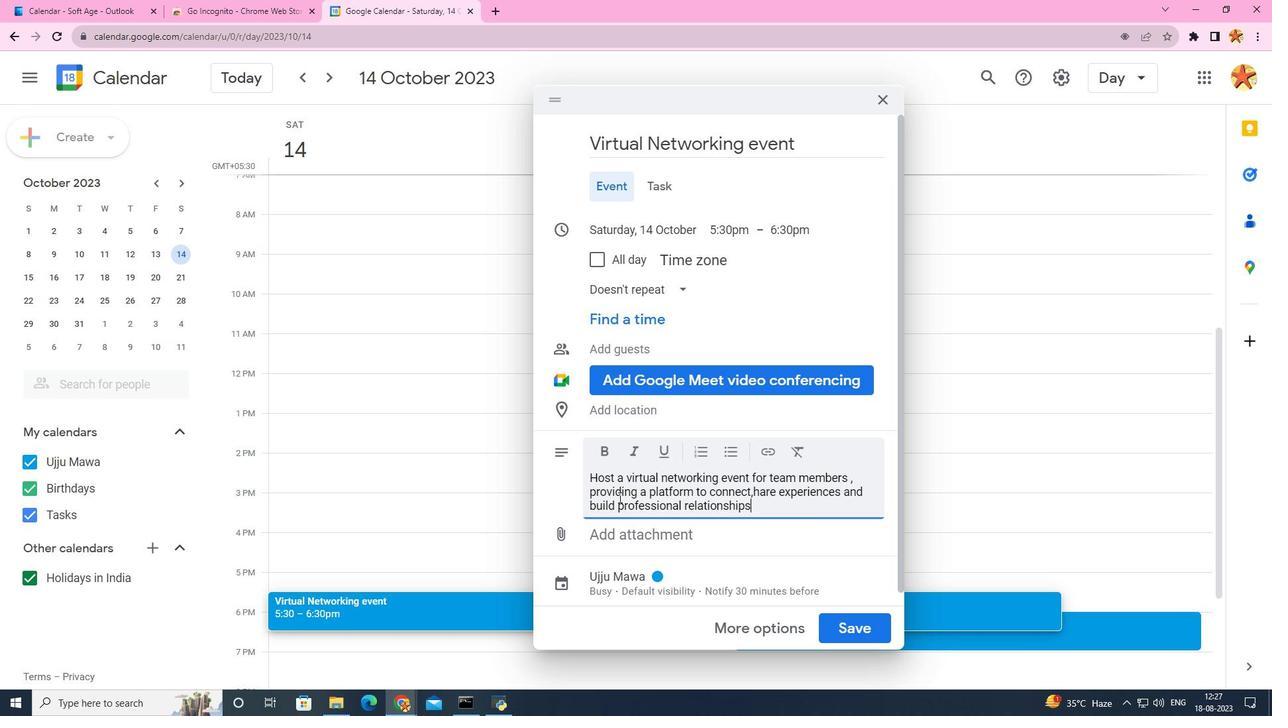 
Action: Mouse moved to (562, 485)
Screenshot: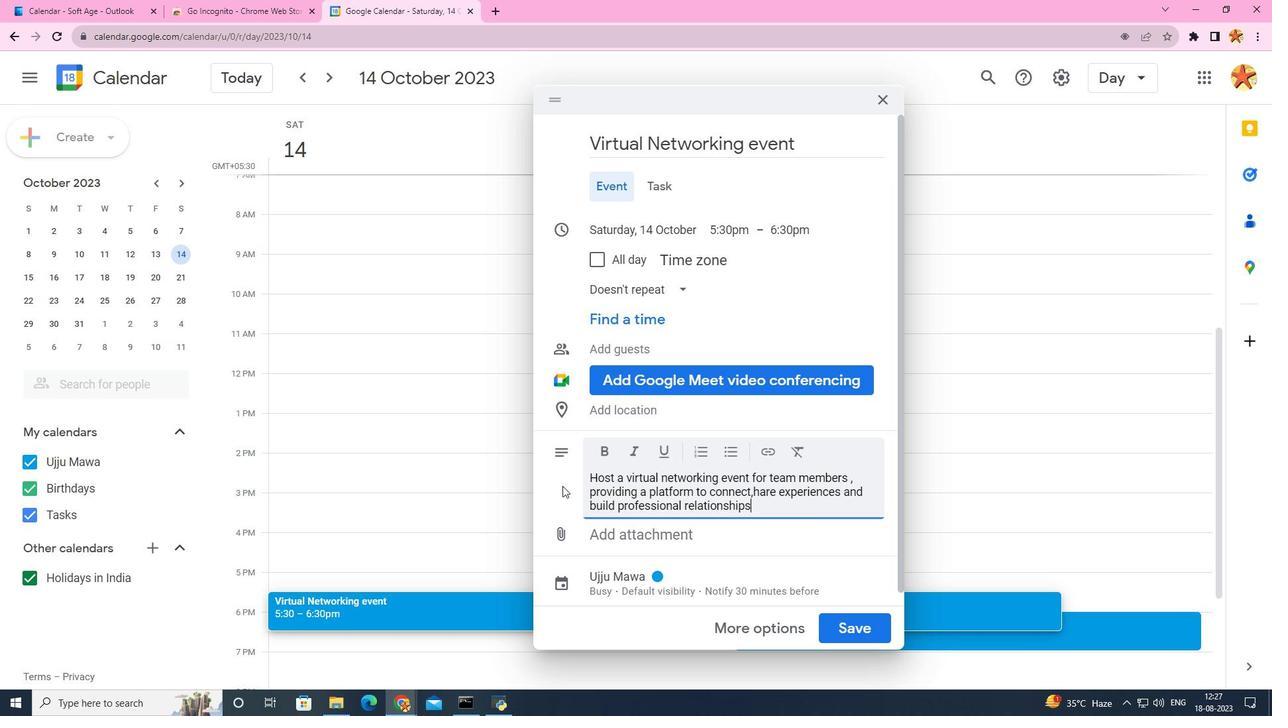 
Action: Key pressed <Key.space>across<Key.space>f<Key.backspace>departmn<Key.backspace>ents.
Screenshot: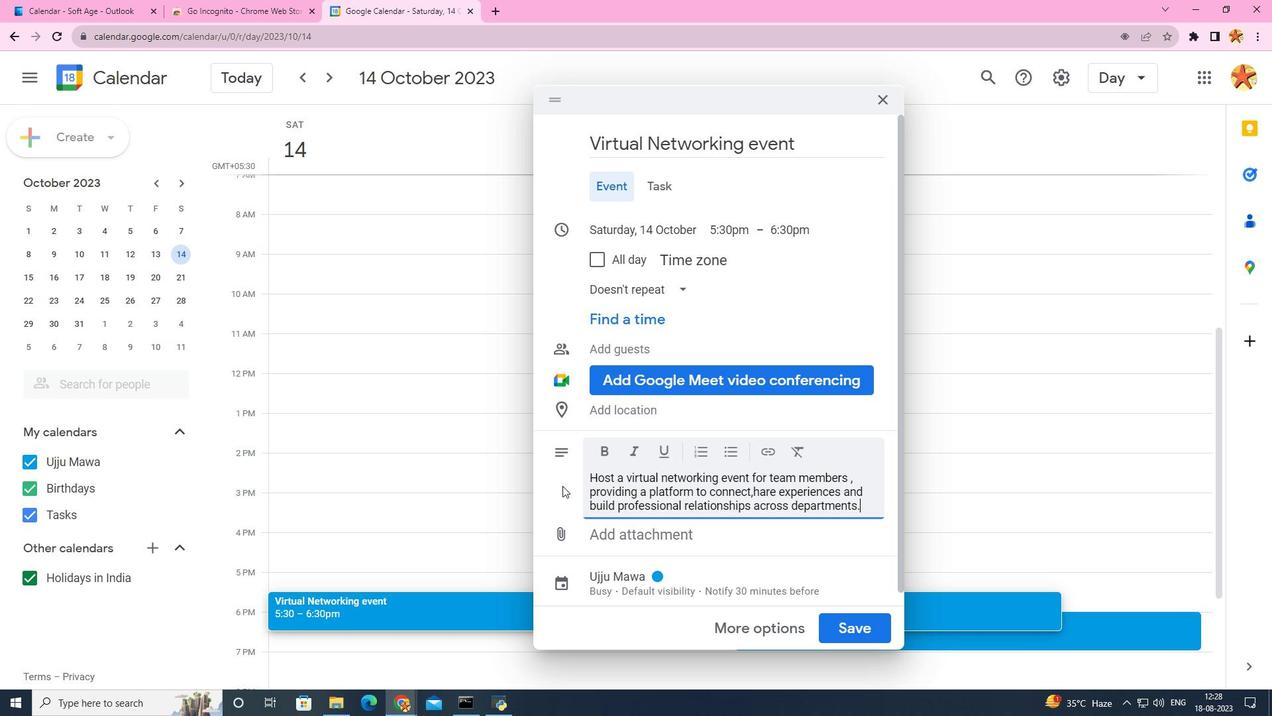 
Action: Mouse moved to (864, 627)
Screenshot: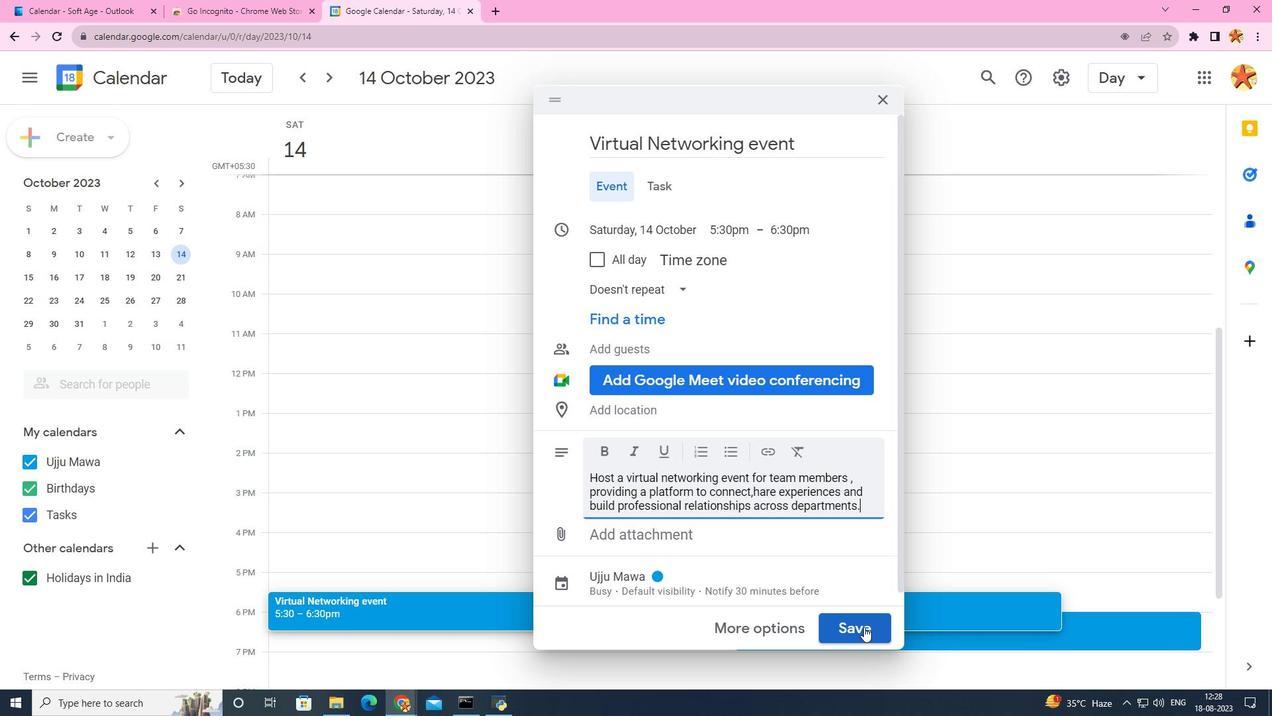 
Action: Mouse pressed left at (864, 627)
Screenshot: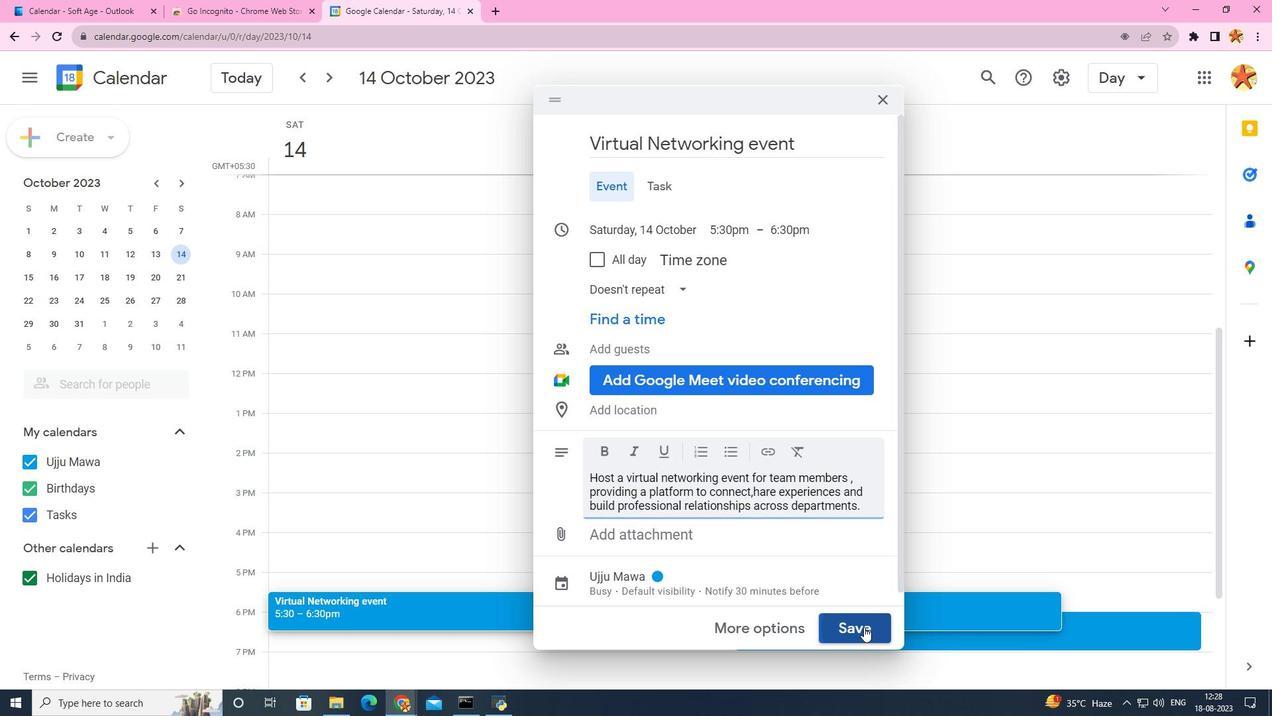 
Action: Mouse moved to (788, 525)
Screenshot: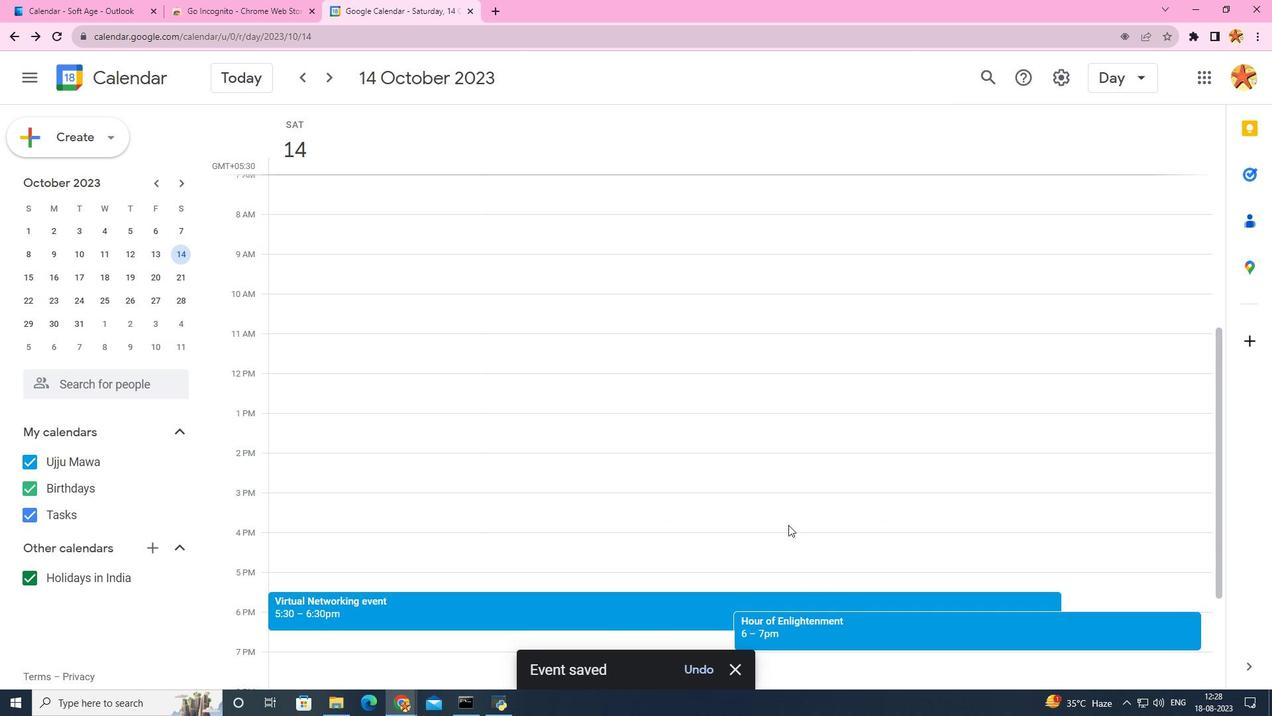 
